 Task: Look for space in Bābol, Iran from 1st July, 2023 to 8th July, 2023 for 2 adults, 1 child in price range Rs.15000 to Rs.20000. Place can be entire place with 1  bedroom having 1 bed and 1 bathroom. Property type can be house, flat, guest house, hotel. Booking option can be shelf check-in. Required host language is English.
Action: Mouse moved to (474, 70)
Screenshot: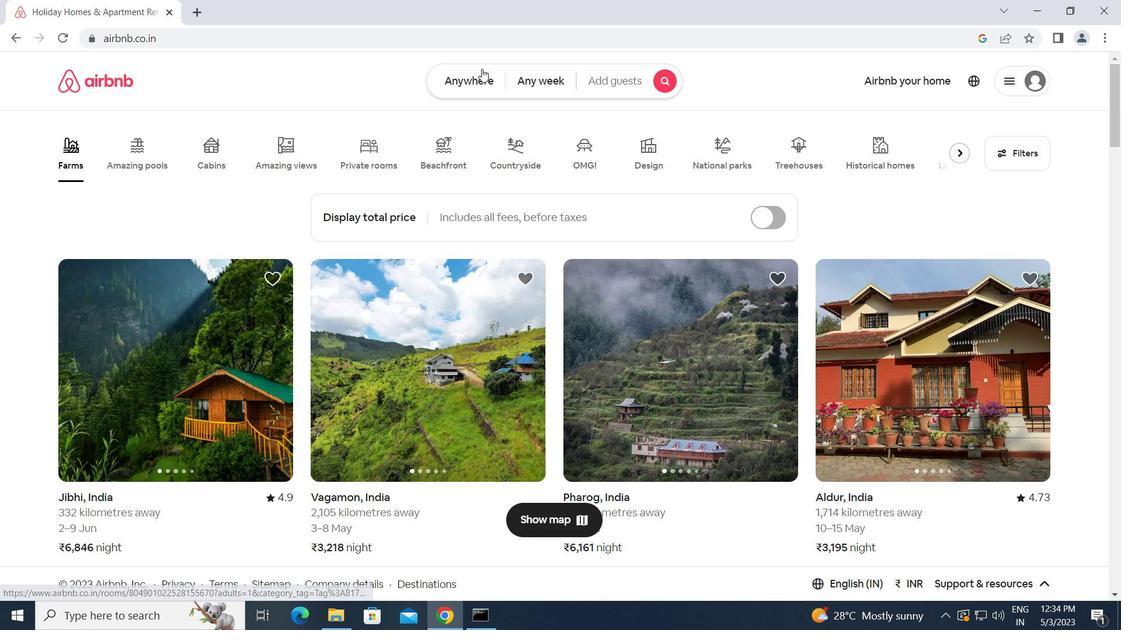 
Action: Mouse pressed left at (474, 70)
Screenshot: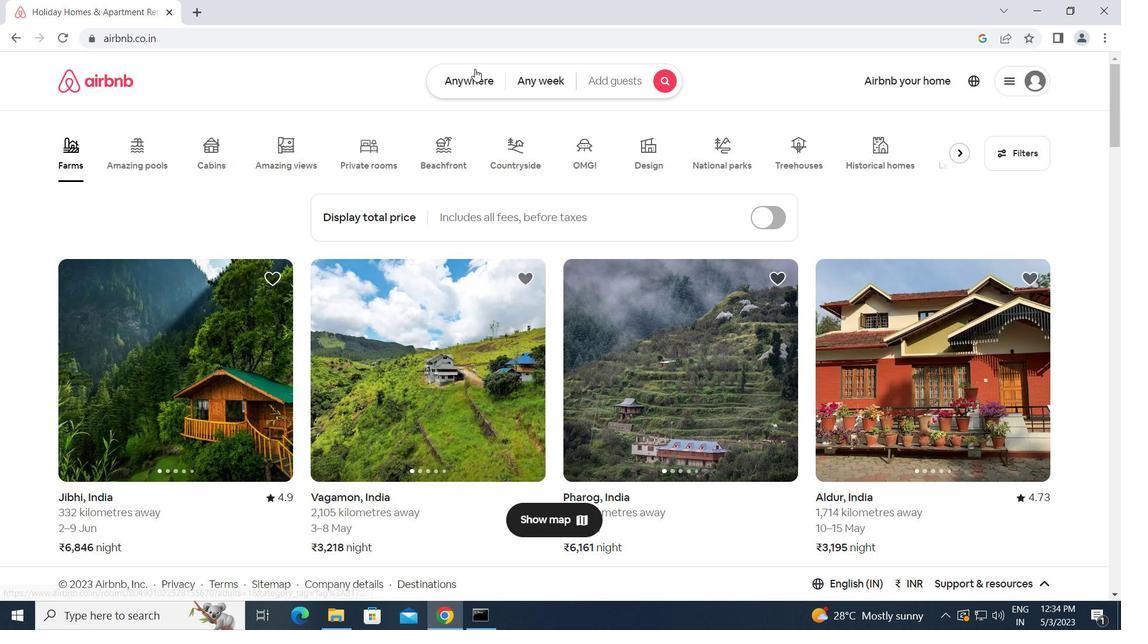 
Action: Mouse moved to (332, 122)
Screenshot: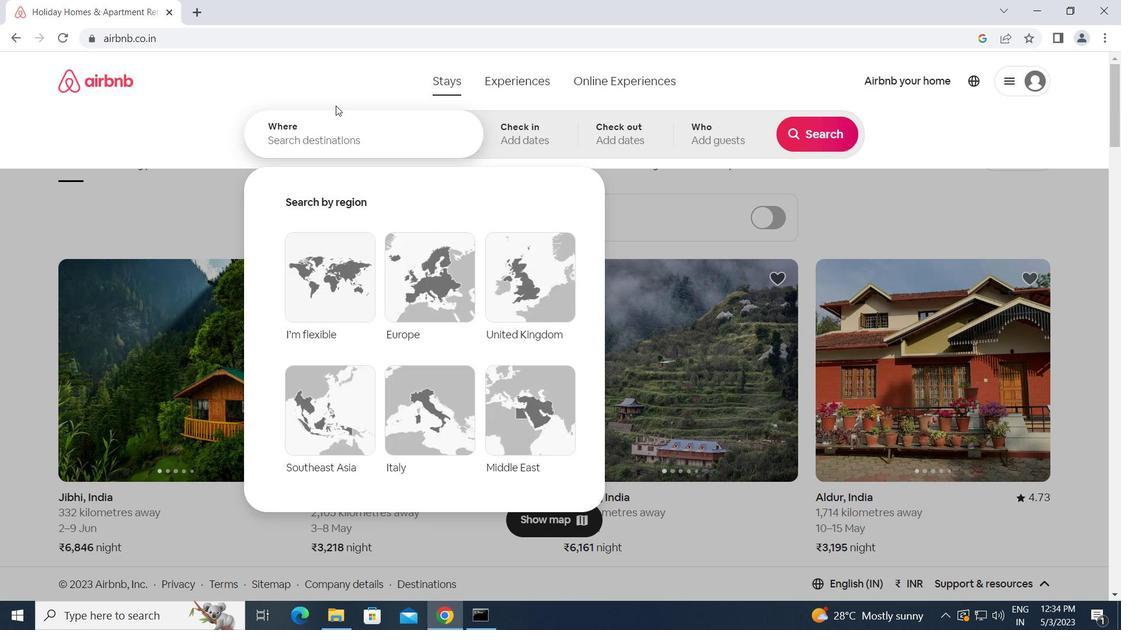 
Action: Mouse pressed left at (332, 122)
Screenshot: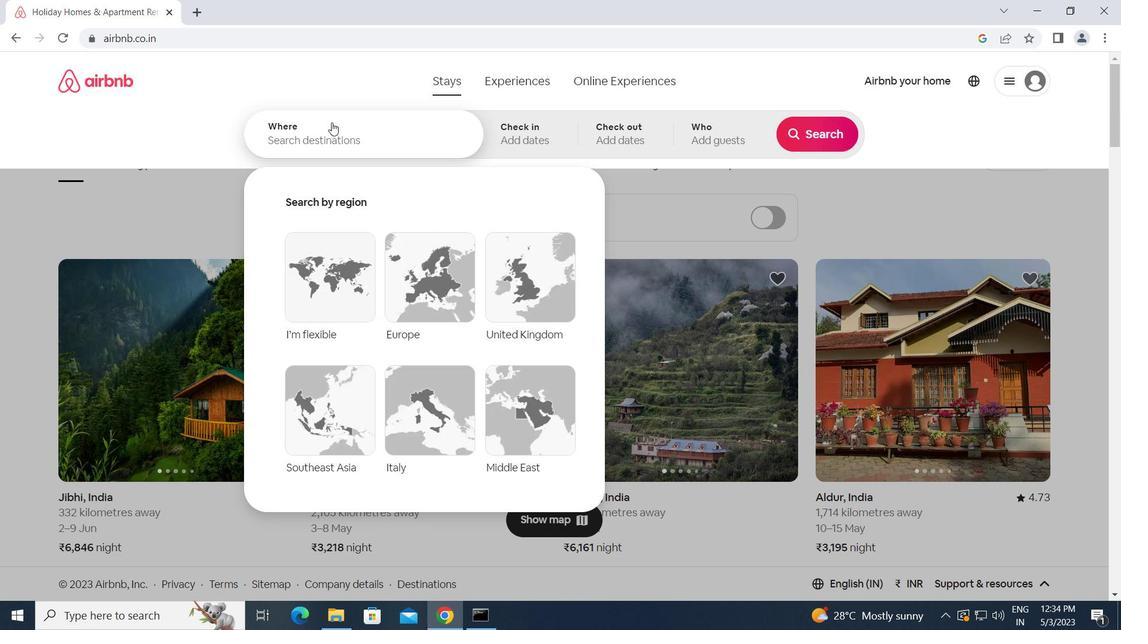 
Action: Key pressed b<Key.caps_lock>abol,<Key.space><Key.caps_lock>i<Key.caps_lock>ran<Key.enter>
Screenshot: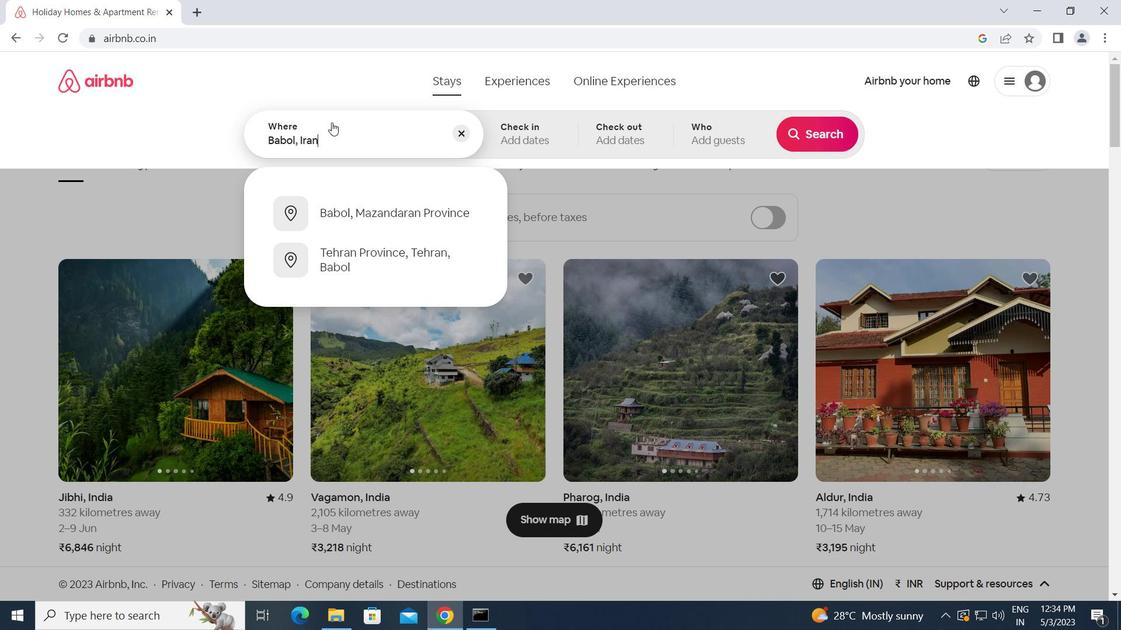 
Action: Mouse moved to (814, 246)
Screenshot: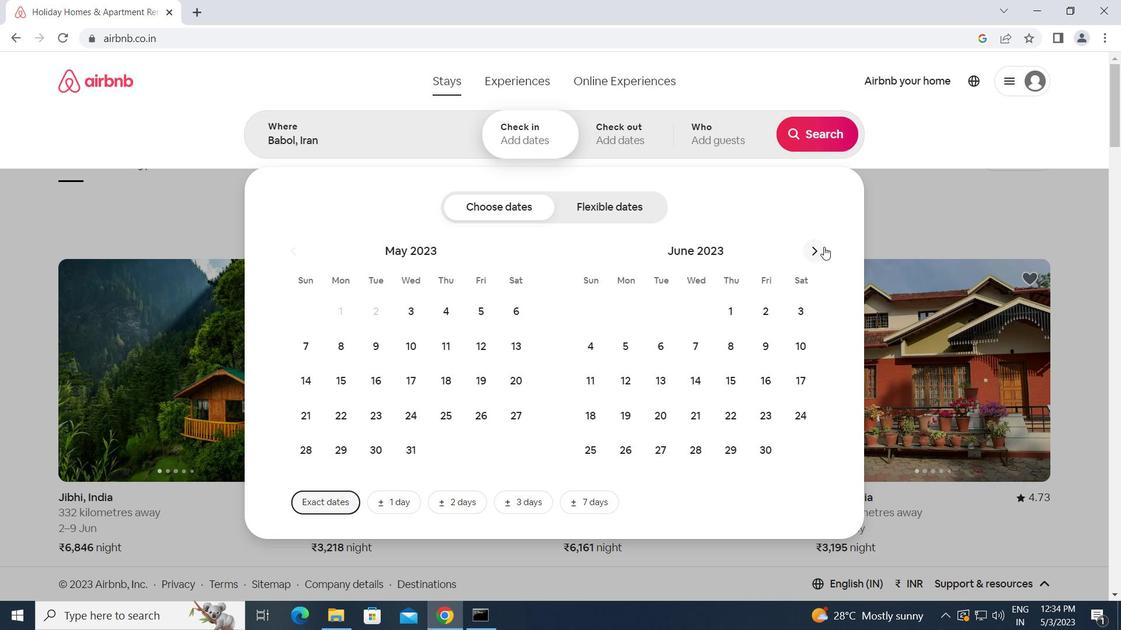 
Action: Mouse pressed left at (814, 246)
Screenshot: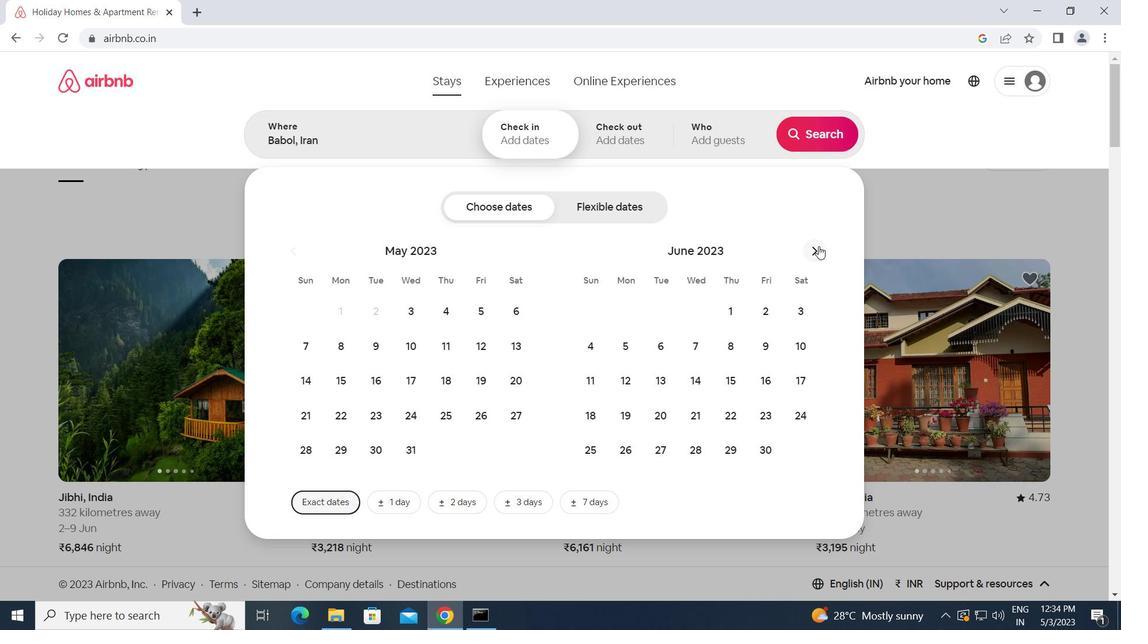 
Action: Mouse moved to (796, 312)
Screenshot: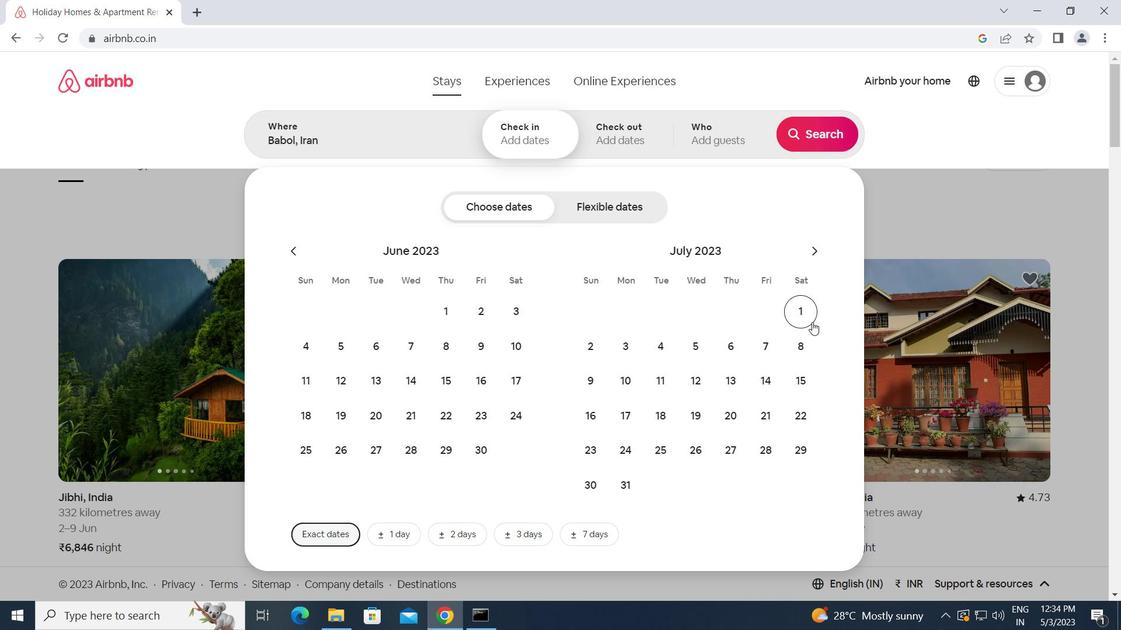 
Action: Mouse pressed left at (796, 312)
Screenshot: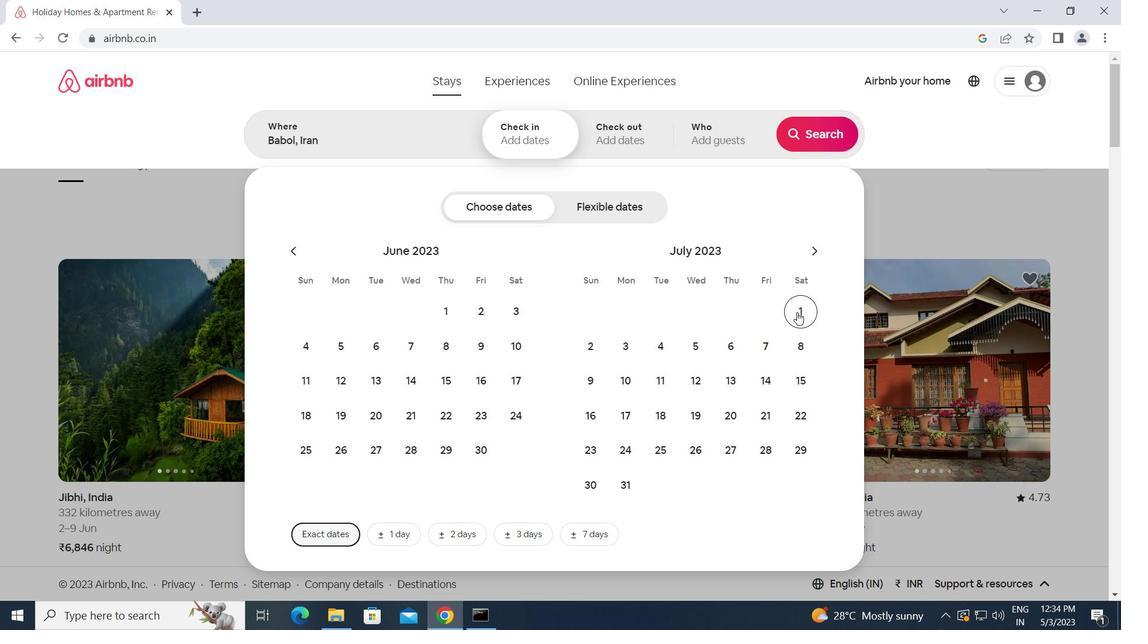
Action: Mouse moved to (810, 353)
Screenshot: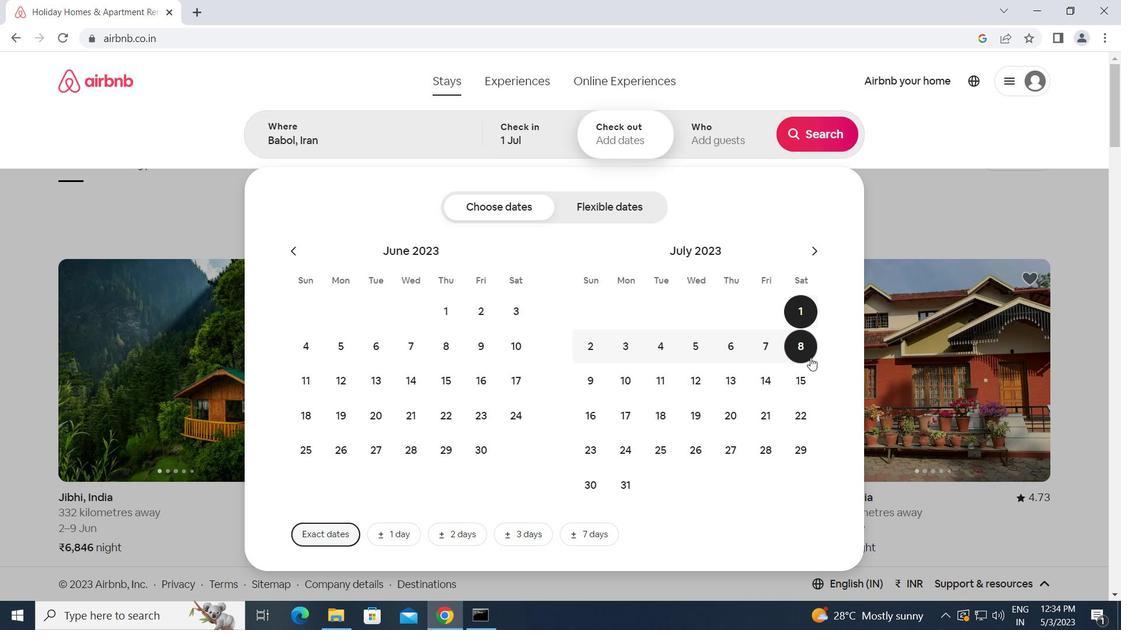 
Action: Mouse pressed left at (810, 353)
Screenshot: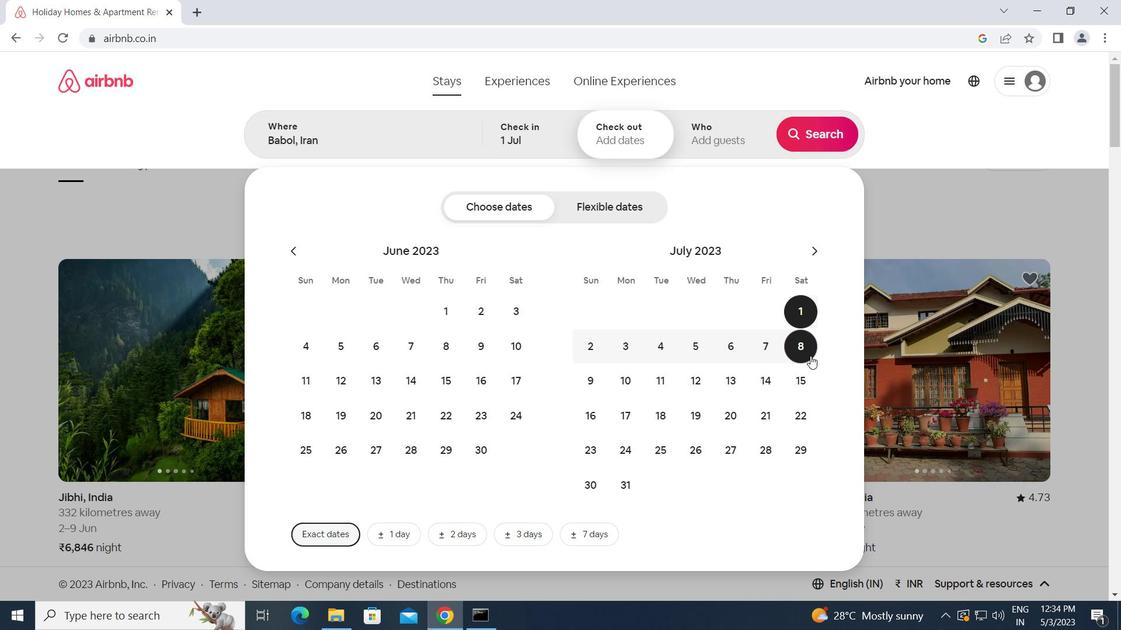 
Action: Mouse moved to (712, 134)
Screenshot: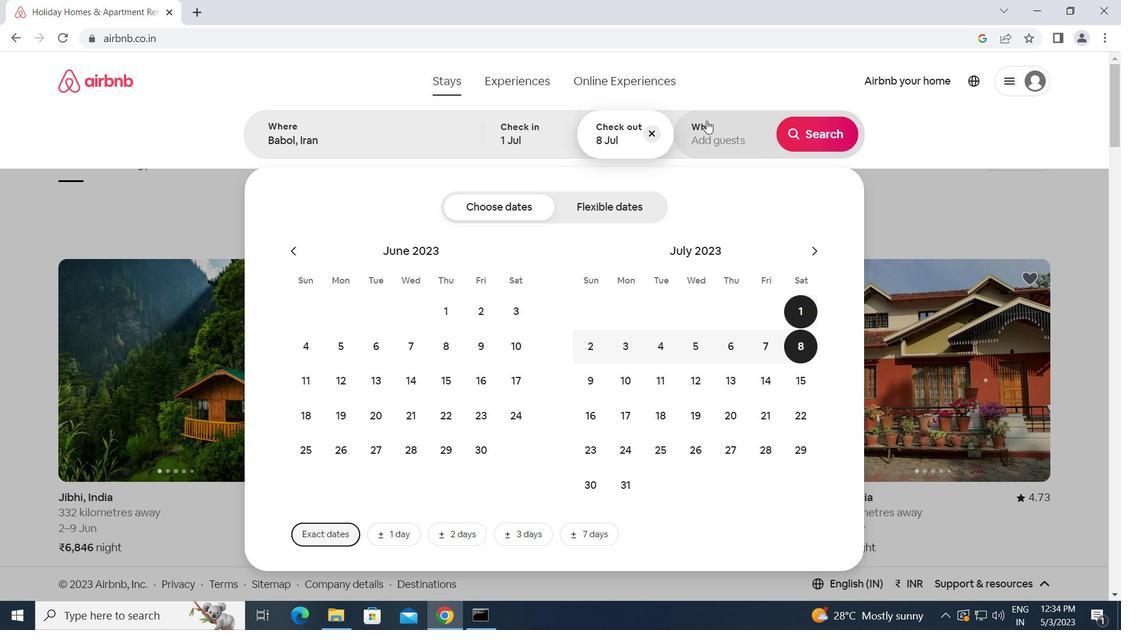 
Action: Mouse pressed left at (712, 134)
Screenshot: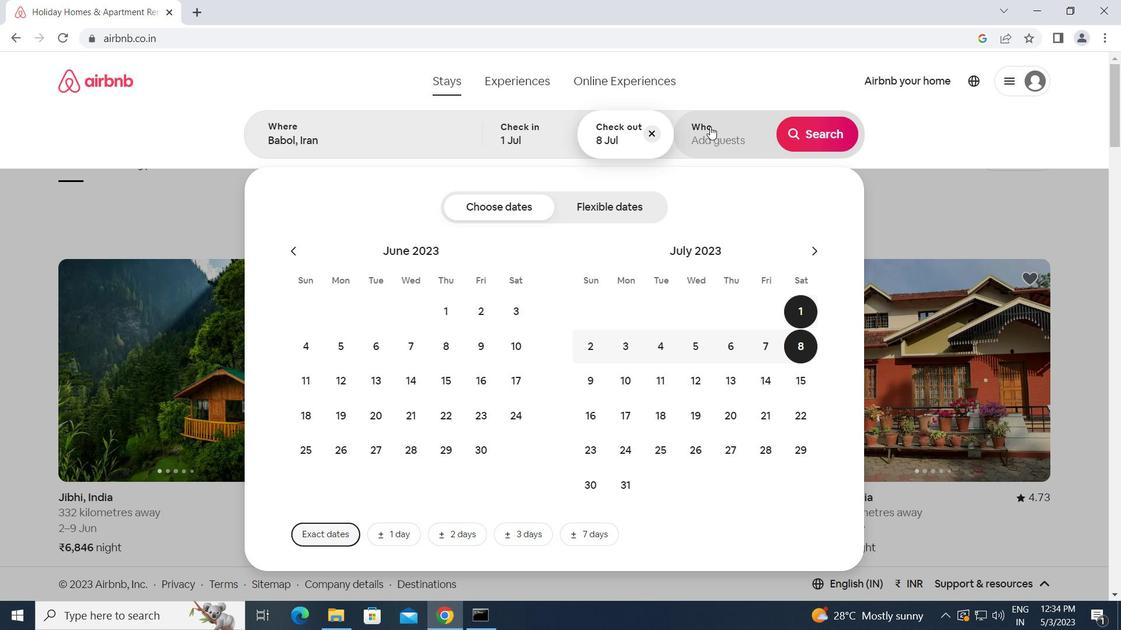 
Action: Mouse moved to (816, 205)
Screenshot: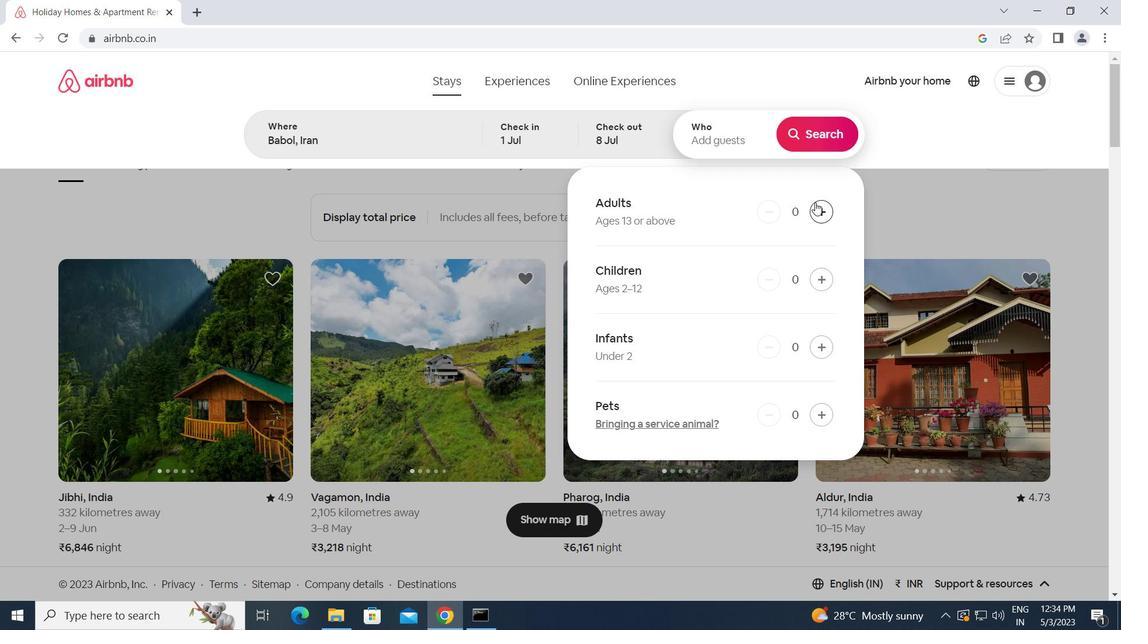 
Action: Mouse pressed left at (816, 205)
Screenshot: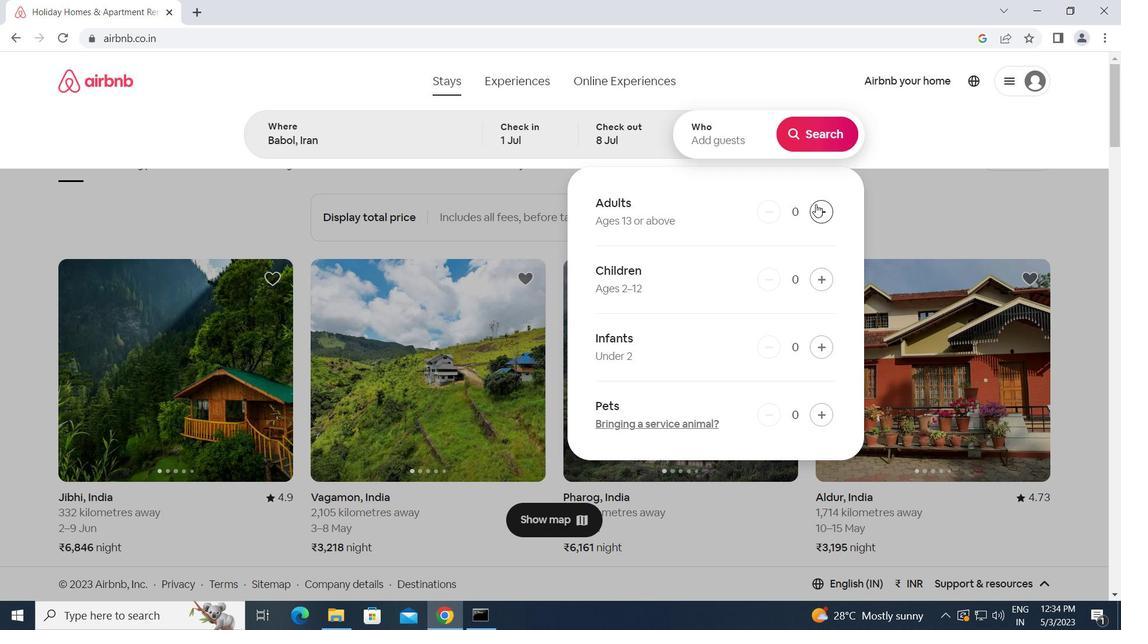 
Action: Mouse pressed left at (816, 205)
Screenshot: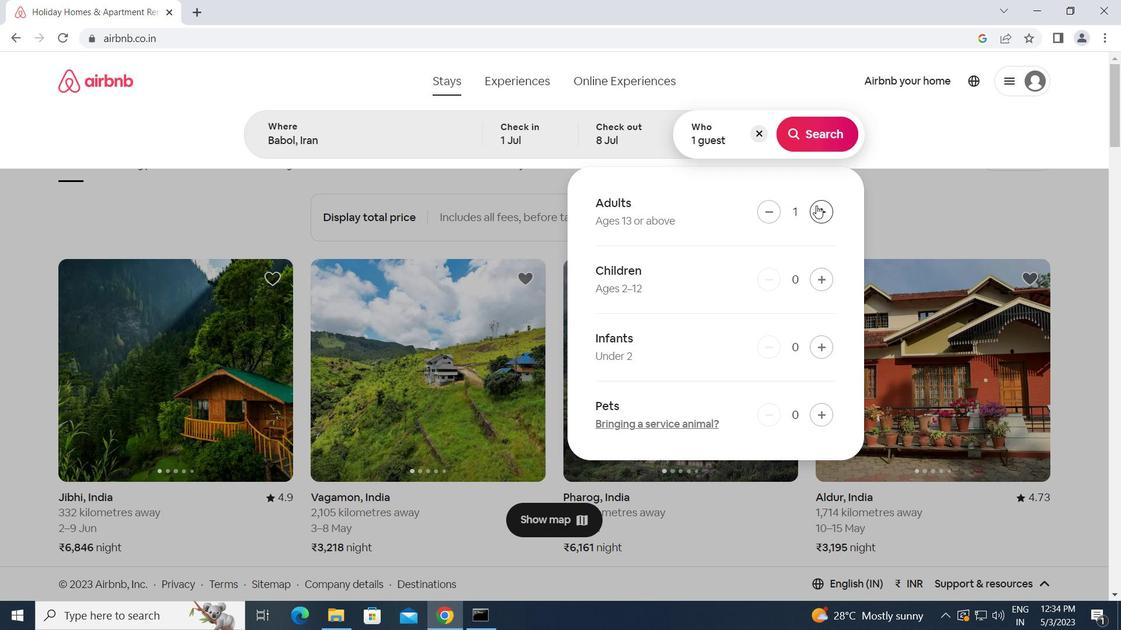 
Action: Mouse moved to (817, 284)
Screenshot: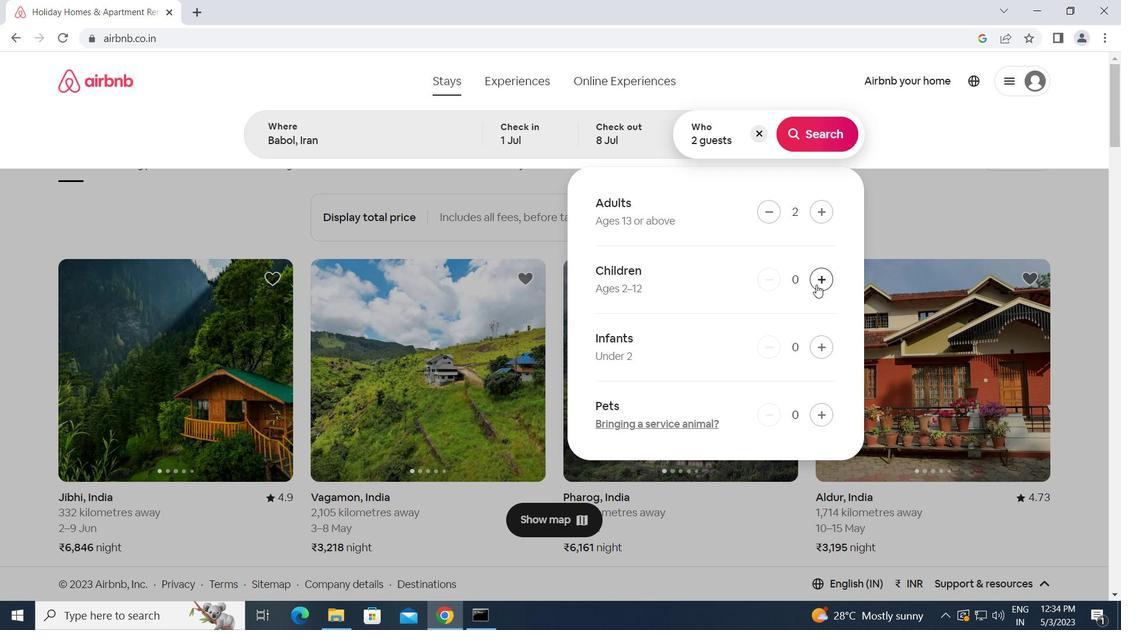 
Action: Mouse pressed left at (817, 284)
Screenshot: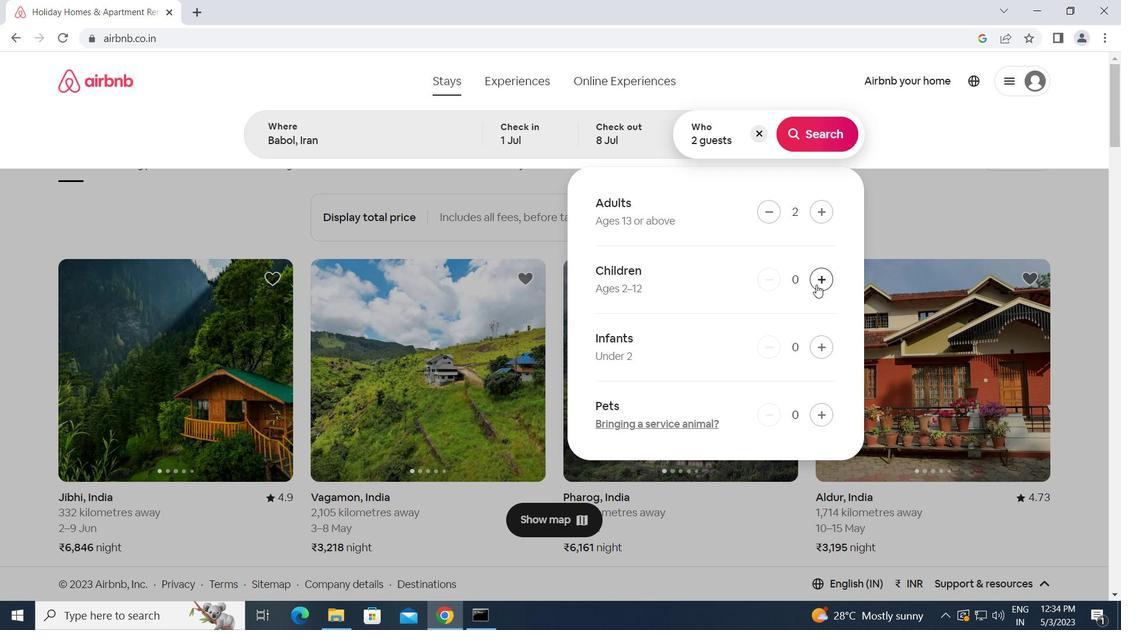 
Action: Mouse moved to (816, 144)
Screenshot: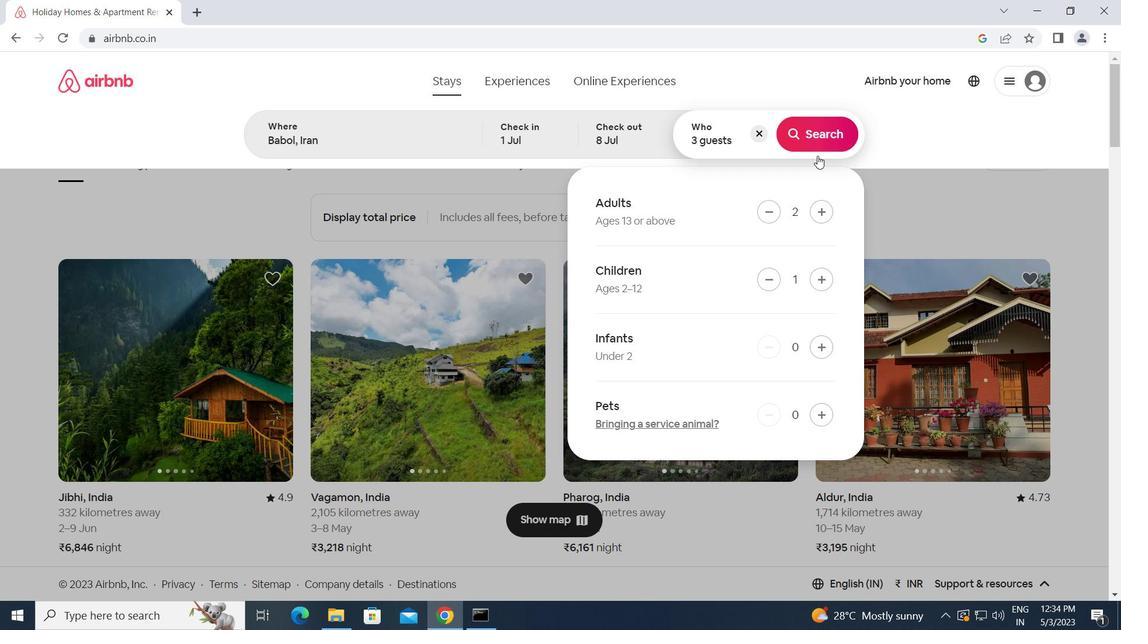 
Action: Mouse pressed left at (816, 144)
Screenshot: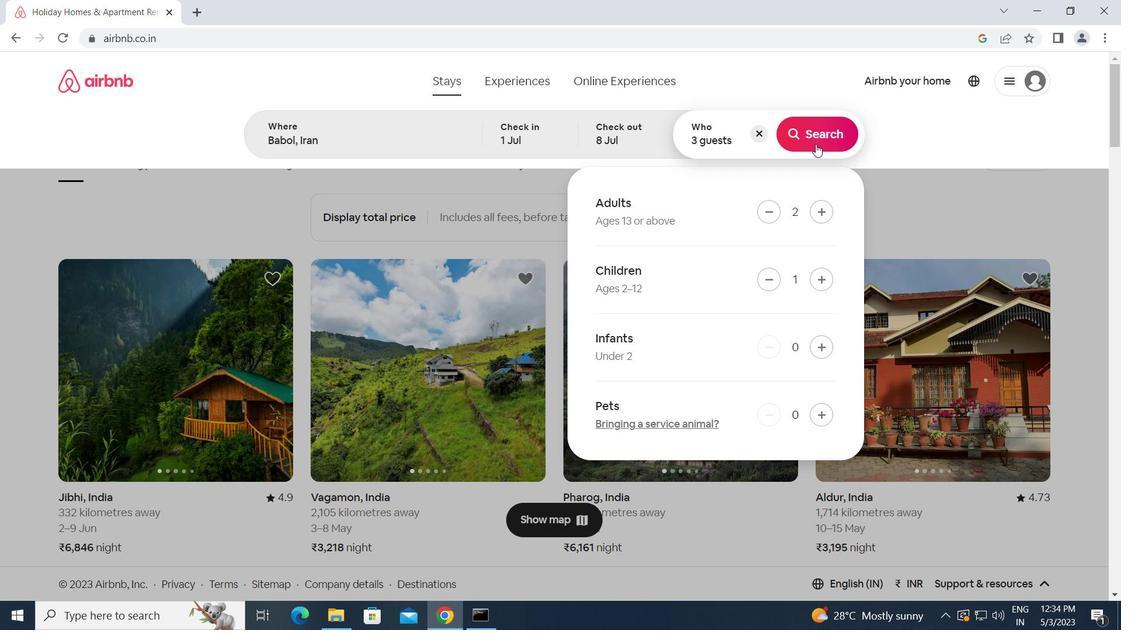
Action: Mouse moved to (1055, 138)
Screenshot: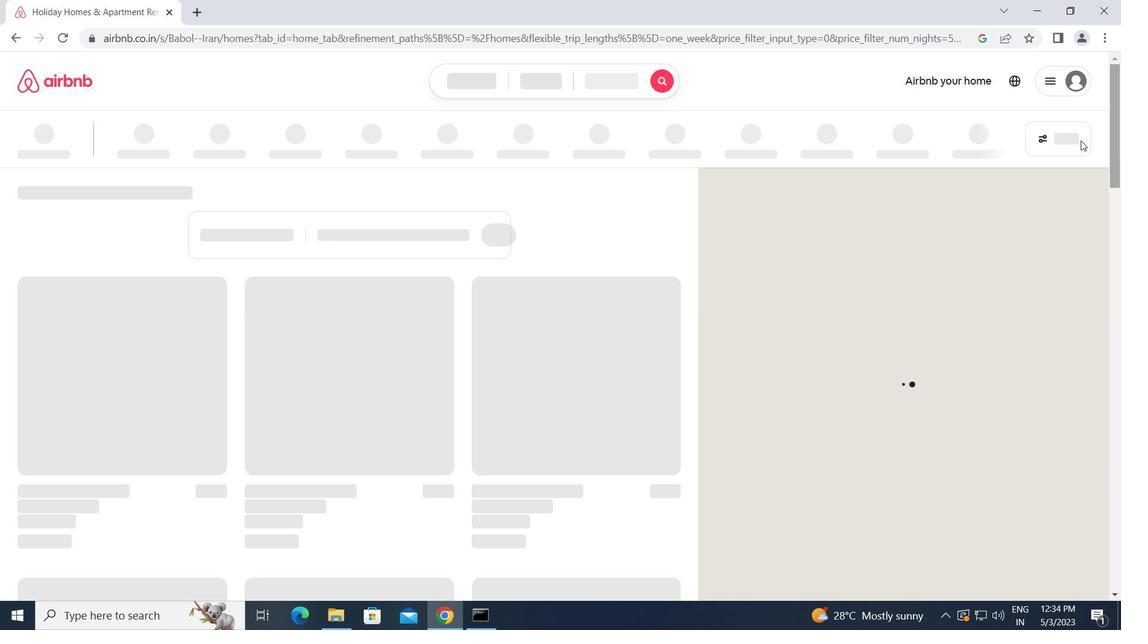 
Action: Mouse pressed left at (1055, 138)
Screenshot: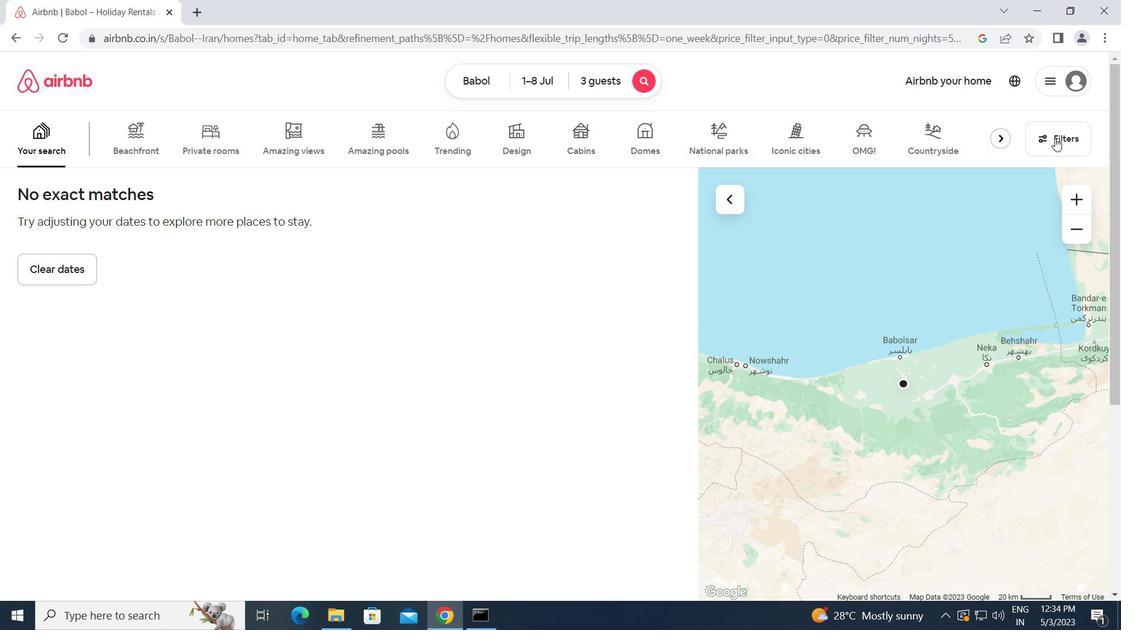 
Action: Mouse moved to (375, 230)
Screenshot: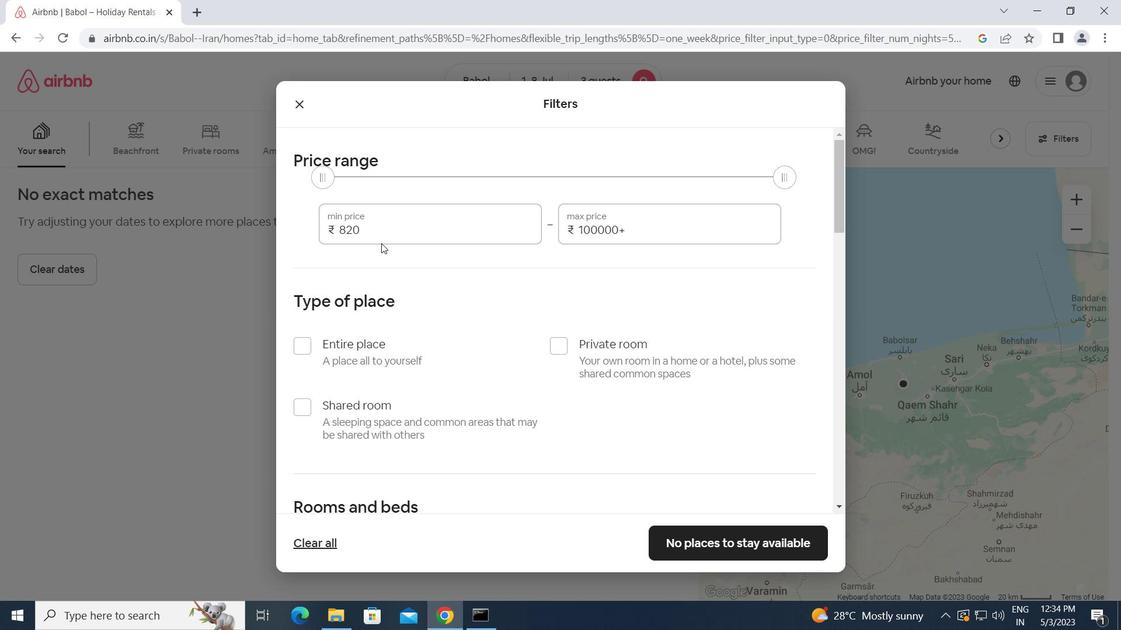
Action: Mouse pressed left at (375, 230)
Screenshot: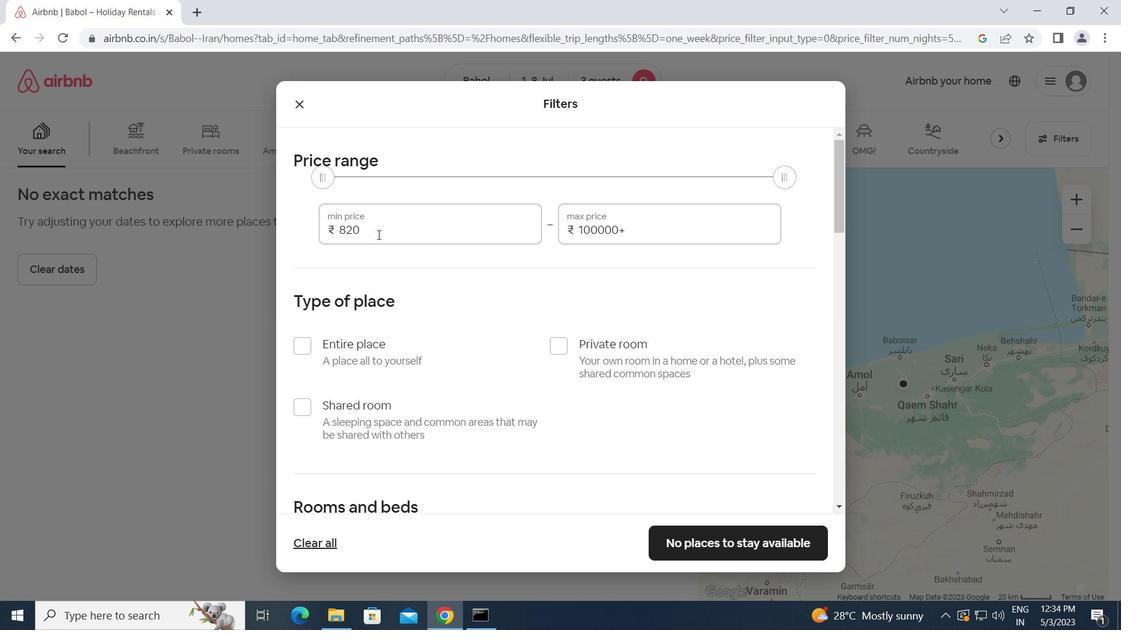 
Action: Mouse moved to (304, 237)
Screenshot: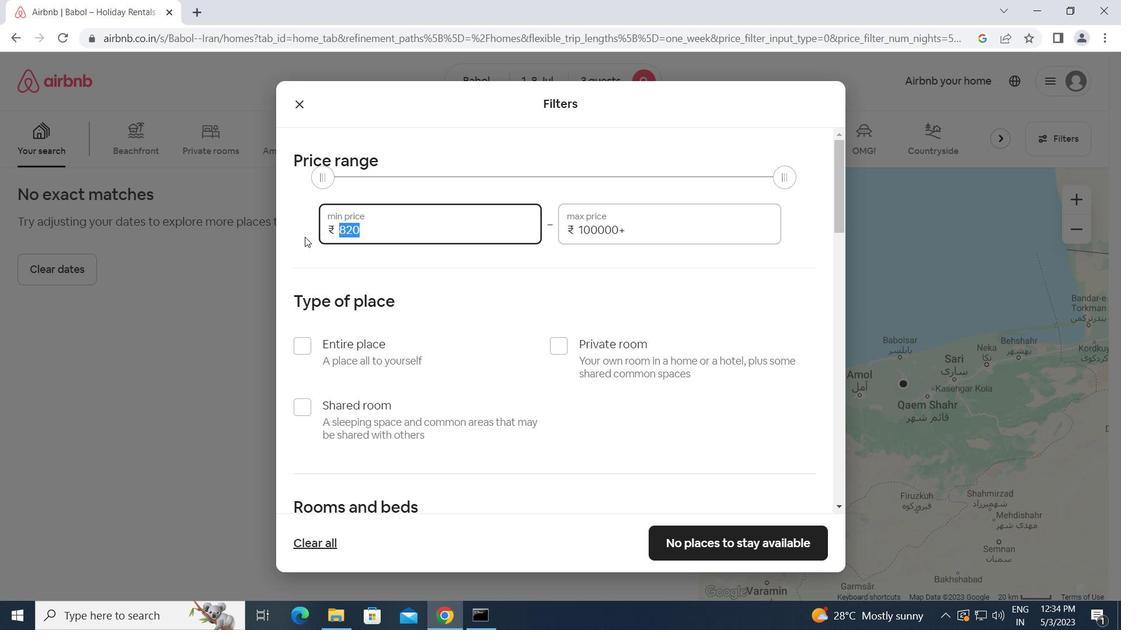 
Action: Key pressed 15000<Key.tab>20000
Screenshot: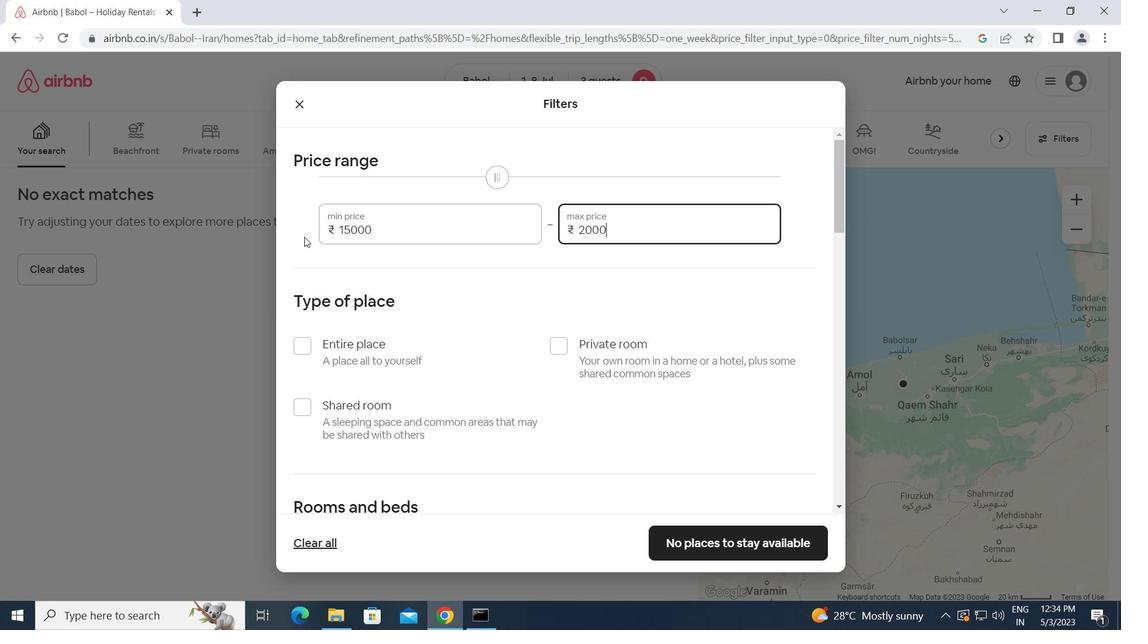 
Action: Mouse moved to (301, 339)
Screenshot: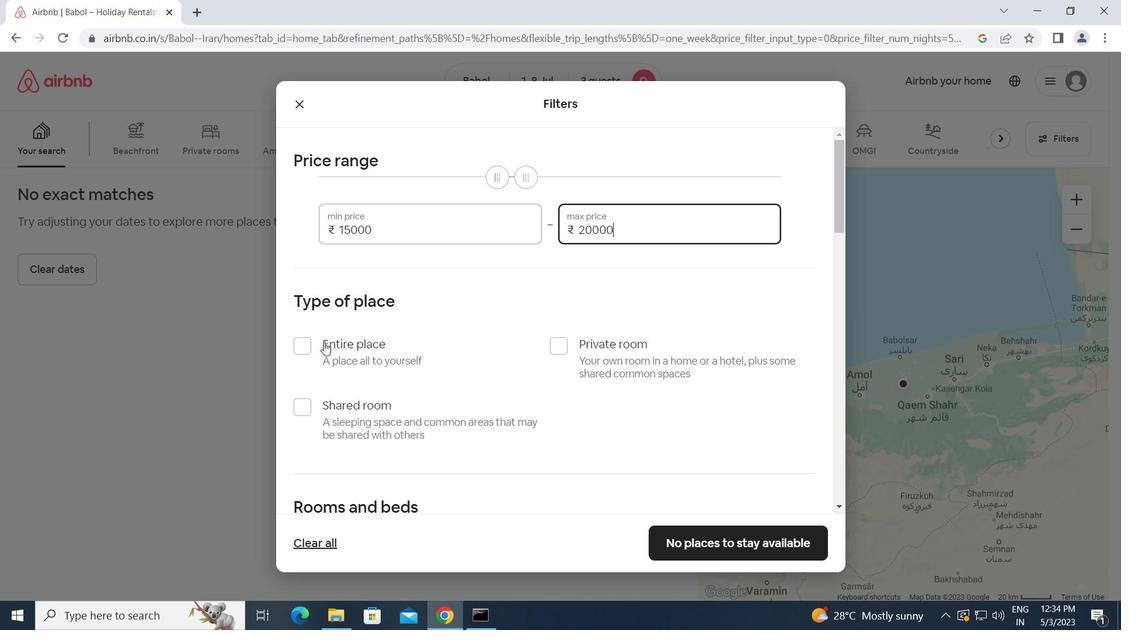 
Action: Mouse pressed left at (301, 339)
Screenshot: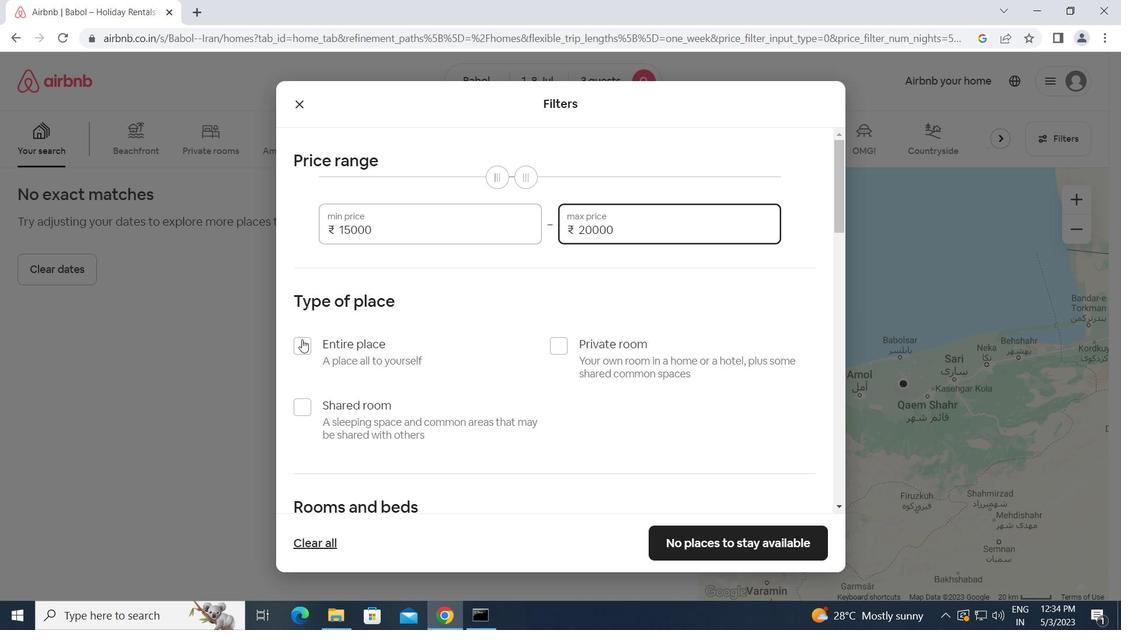 
Action: Mouse moved to (364, 367)
Screenshot: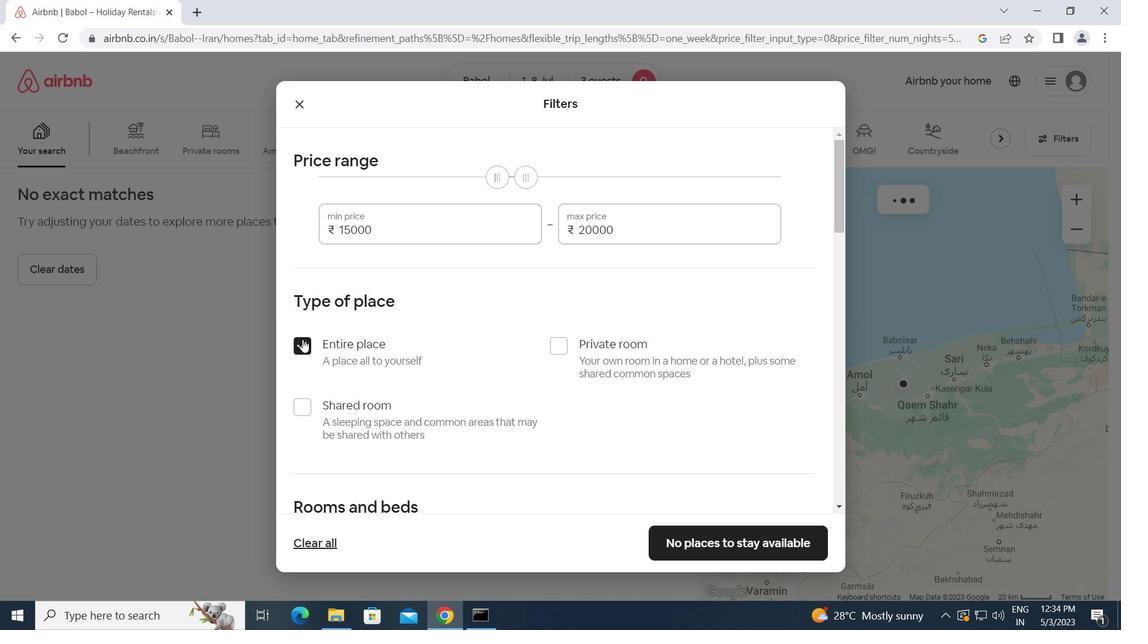 
Action: Mouse scrolled (364, 367) with delta (0, 0)
Screenshot: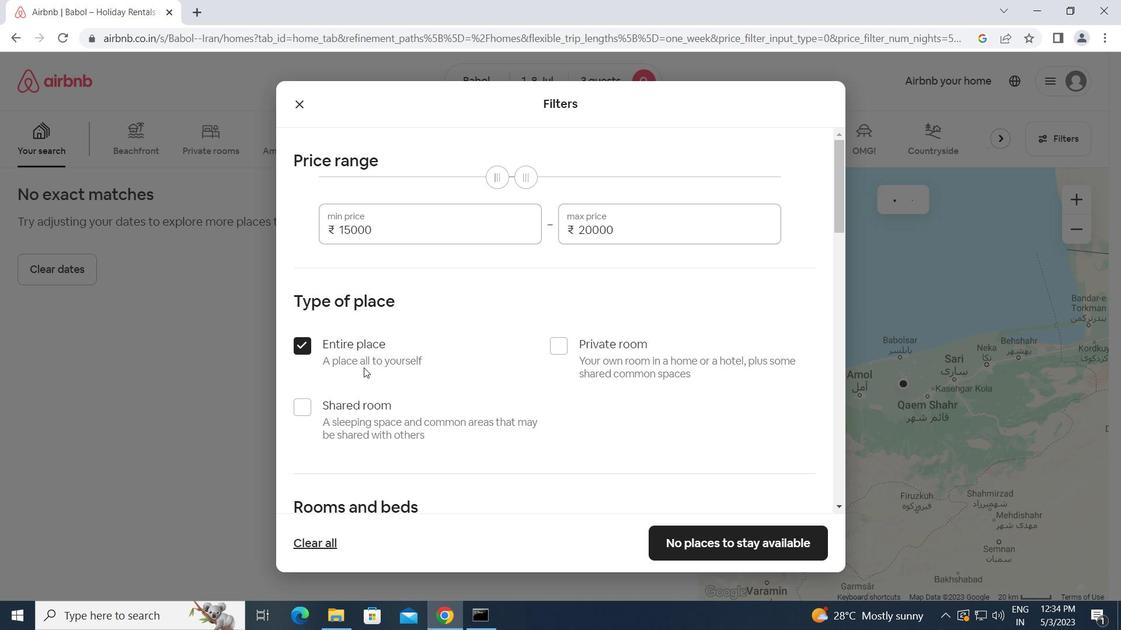 
Action: Mouse scrolled (364, 367) with delta (0, 0)
Screenshot: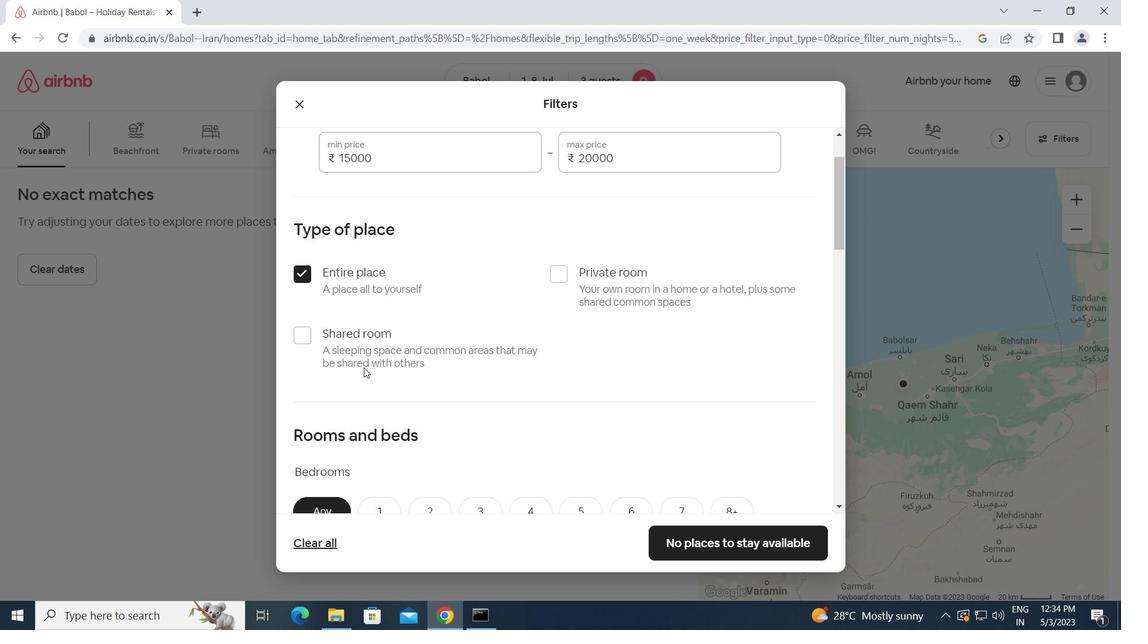 
Action: Mouse scrolled (364, 367) with delta (0, 0)
Screenshot: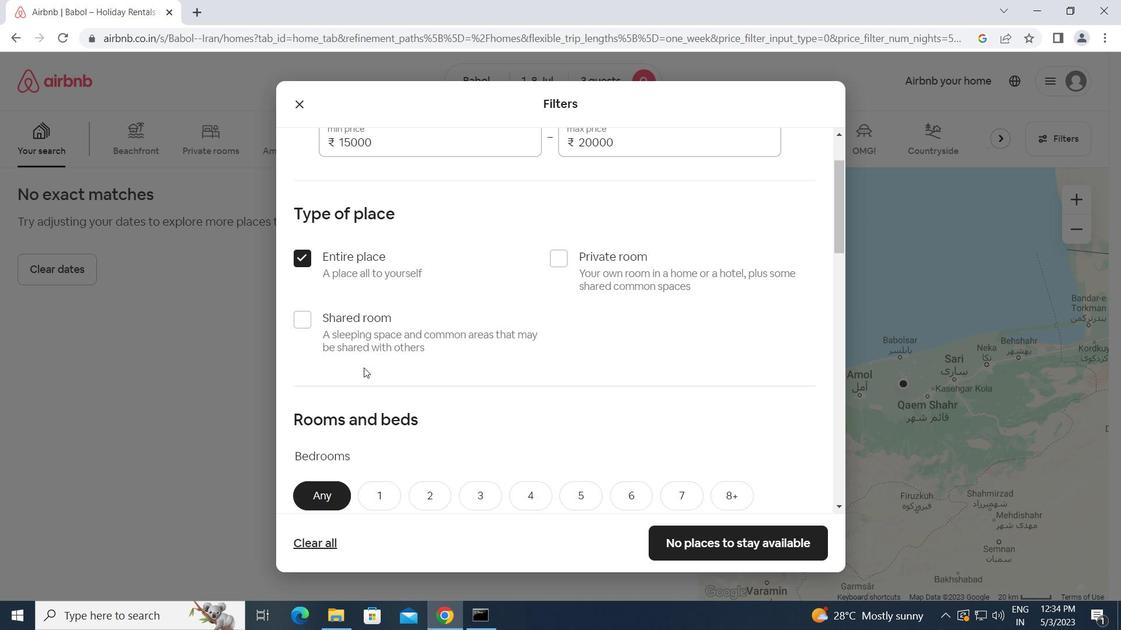 
Action: Mouse moved to (373, 359)
Screenshot: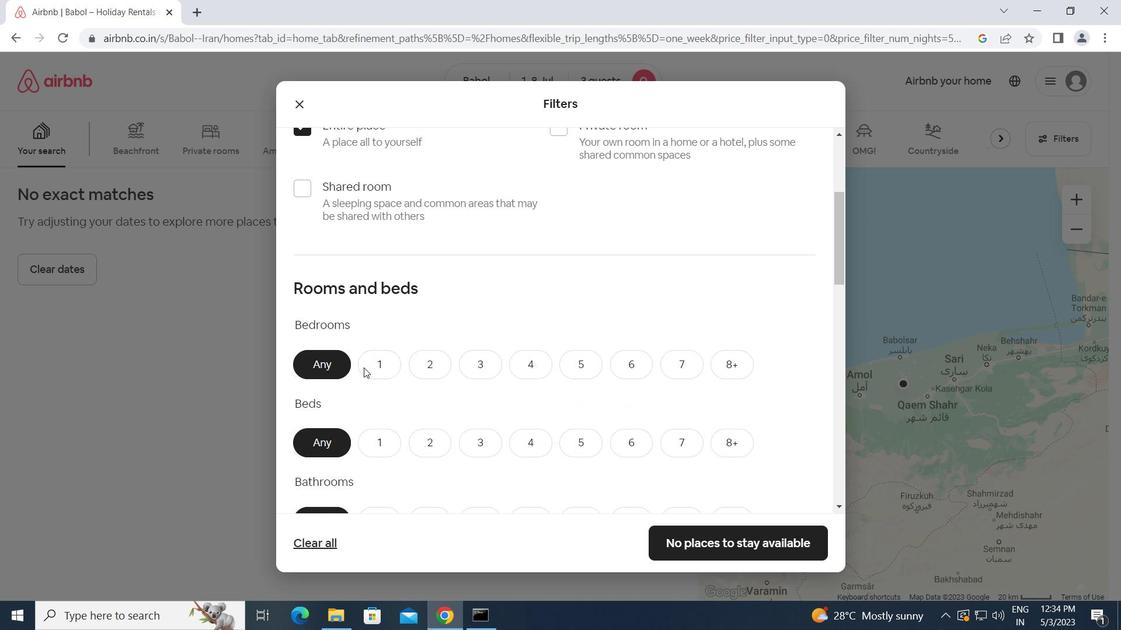 
Action: Mouse pressed left at (373, 359)
Screenshot: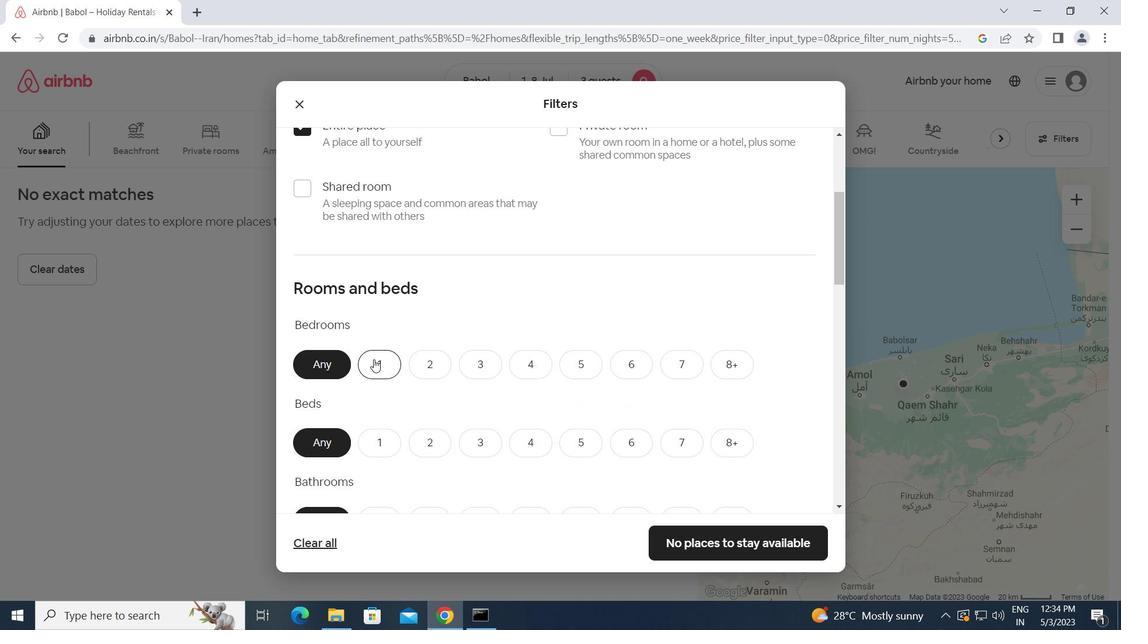 
Action: Mouse moved to (391, 438)
Screenshot: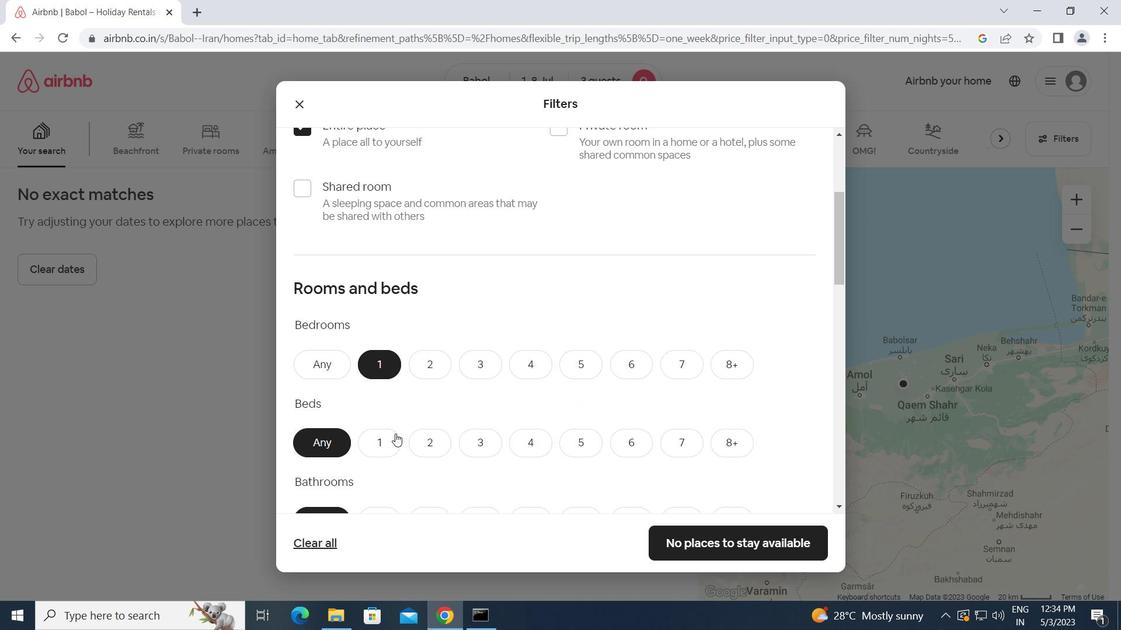 
Action: Mouse pressed left at (391, 438)
Screenshot: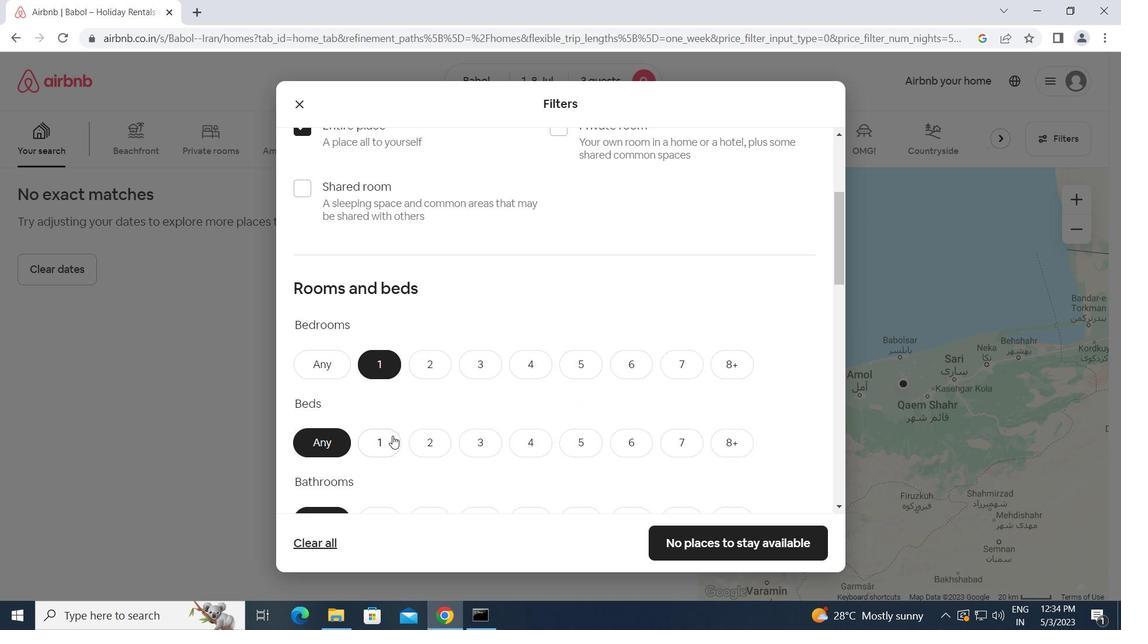 
Action: Mouse moved to (411, 458)
Screenshot: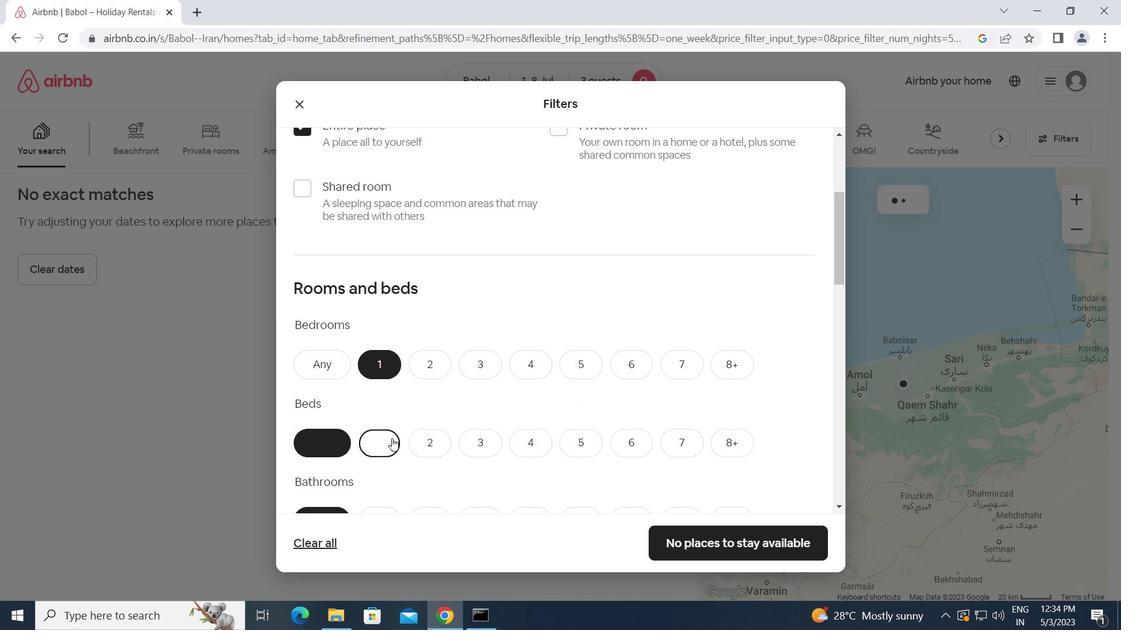 
Action: Mouse scrolled (411, 457) with delta (0, 0)
Screenshot: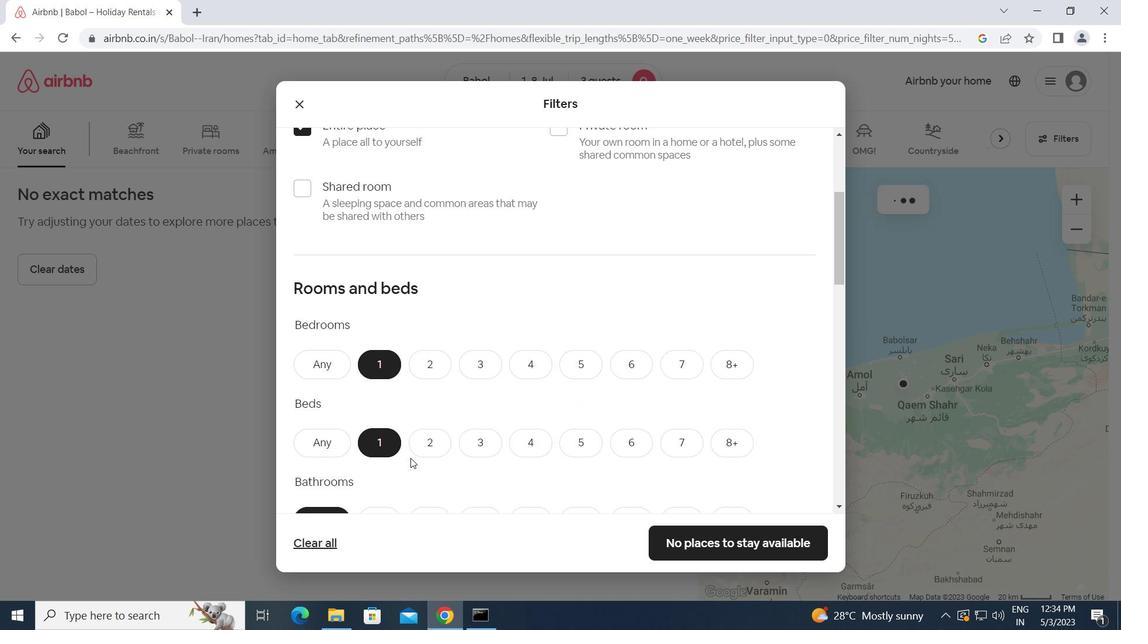 
Action: Mouse scrolled (411, 457) with delta (0, 0)
Screenshot: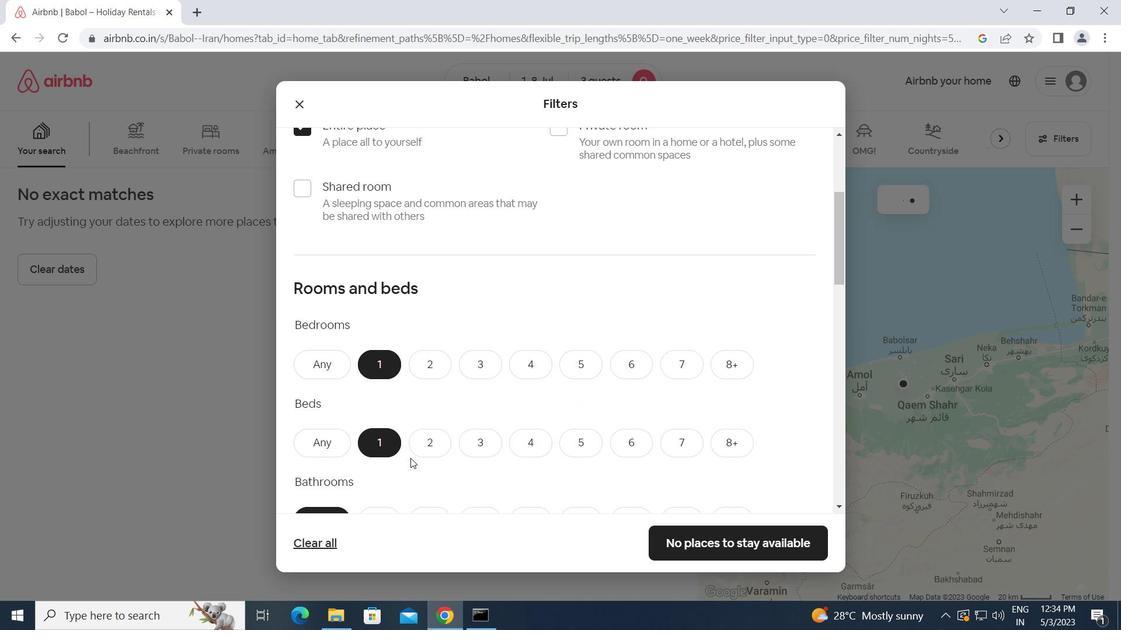 
Action: Mouse moved to (390, 376)
Screenshot: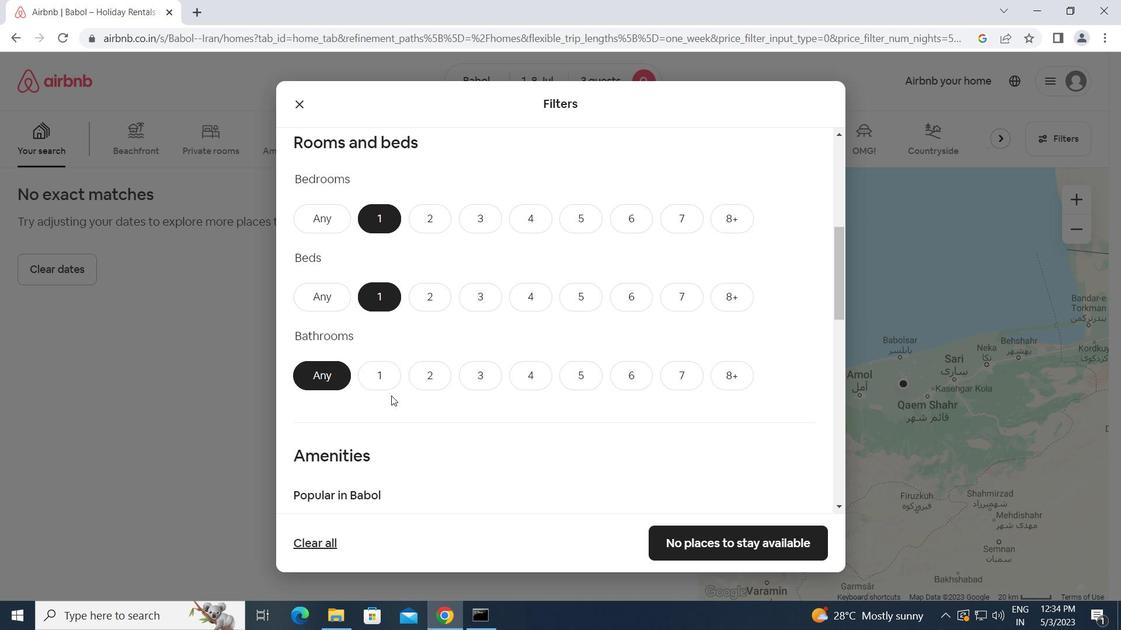 
Action: Mouse pressed left at (390, 376)
Screenshot: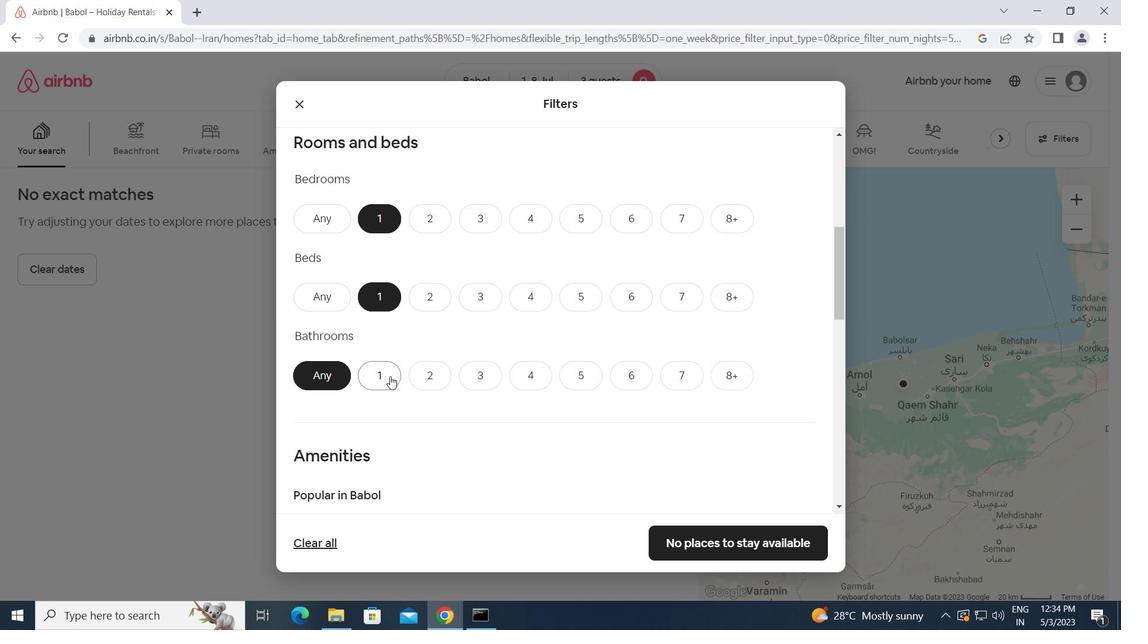 
Action: Mouse moved to (402, 401)
Screenshot: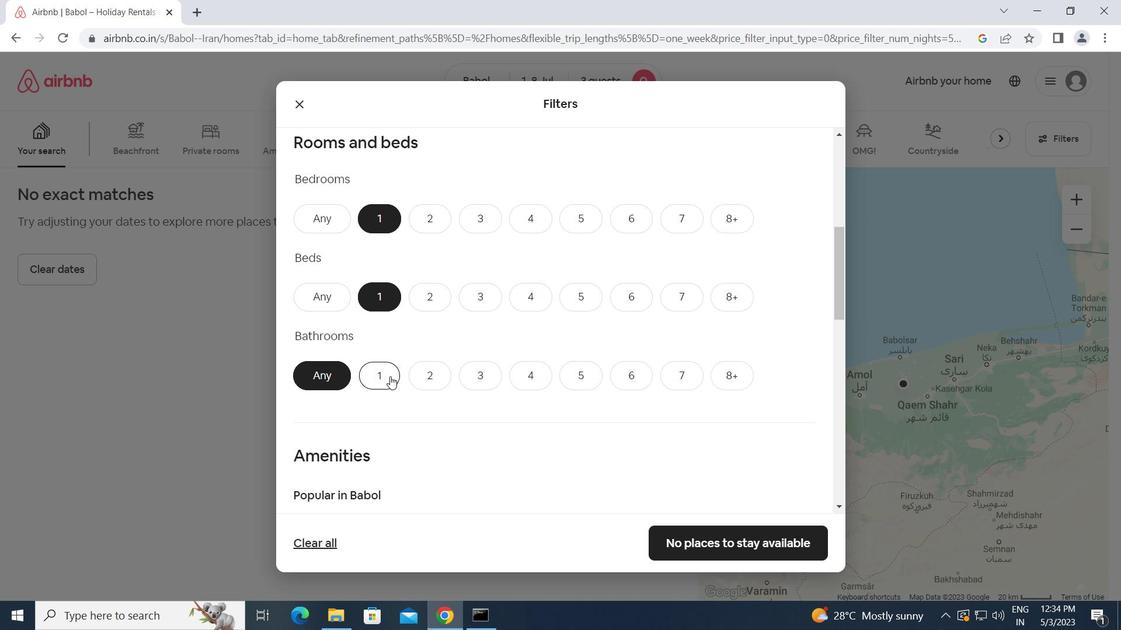 
Action: Mouse scrolled (402, 400) with delta (0, 0)
Screenshot: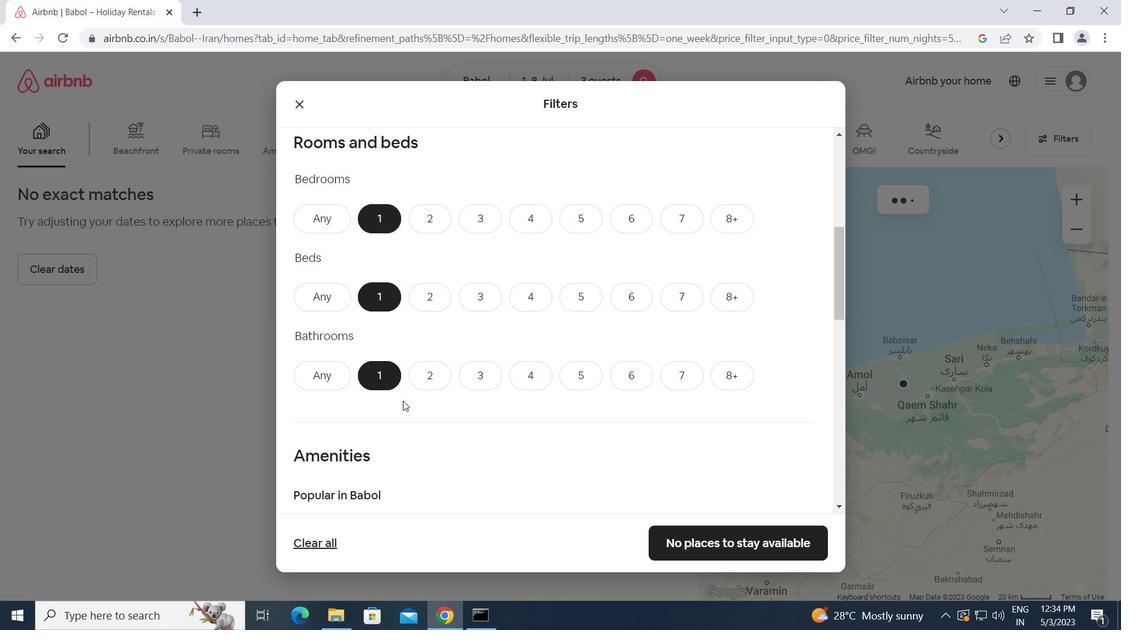 
Action: Mouse scrolled (402, 400) with delta (0, 0)
Screenshot: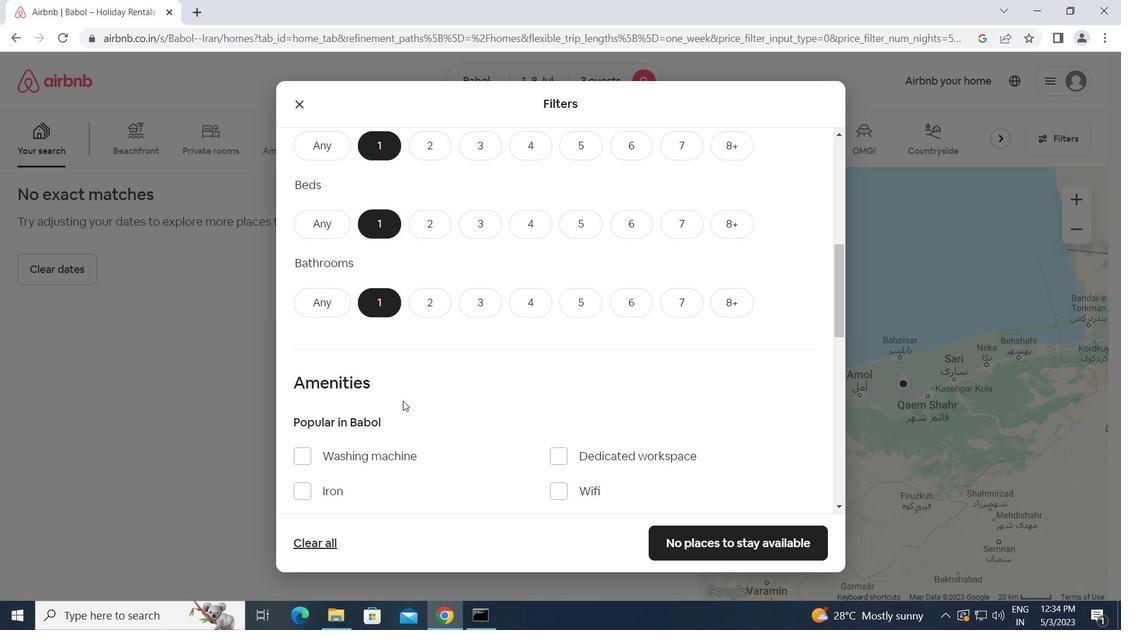 
Action: Mouse scrolled (402, 400) with delta (0, 0)
Screenshot: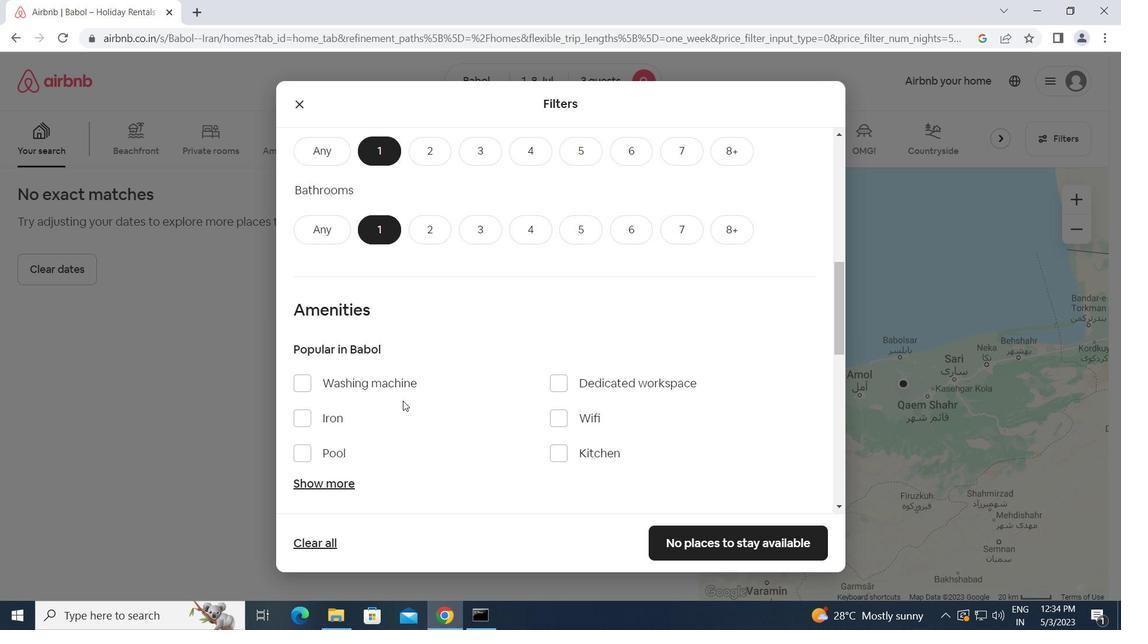 
Action: Mouse scrolled (402, 400) with delta (0, 0)
Screenshot: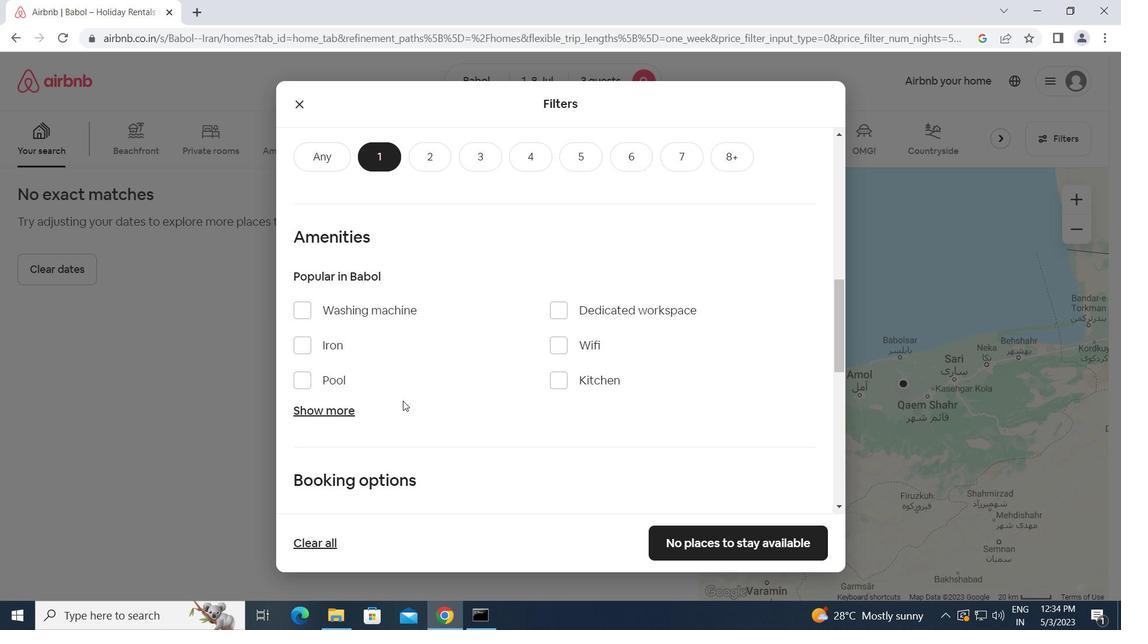 
Action: Mouse scrolled (402, 400) with delta (0, 0)
Screenshot: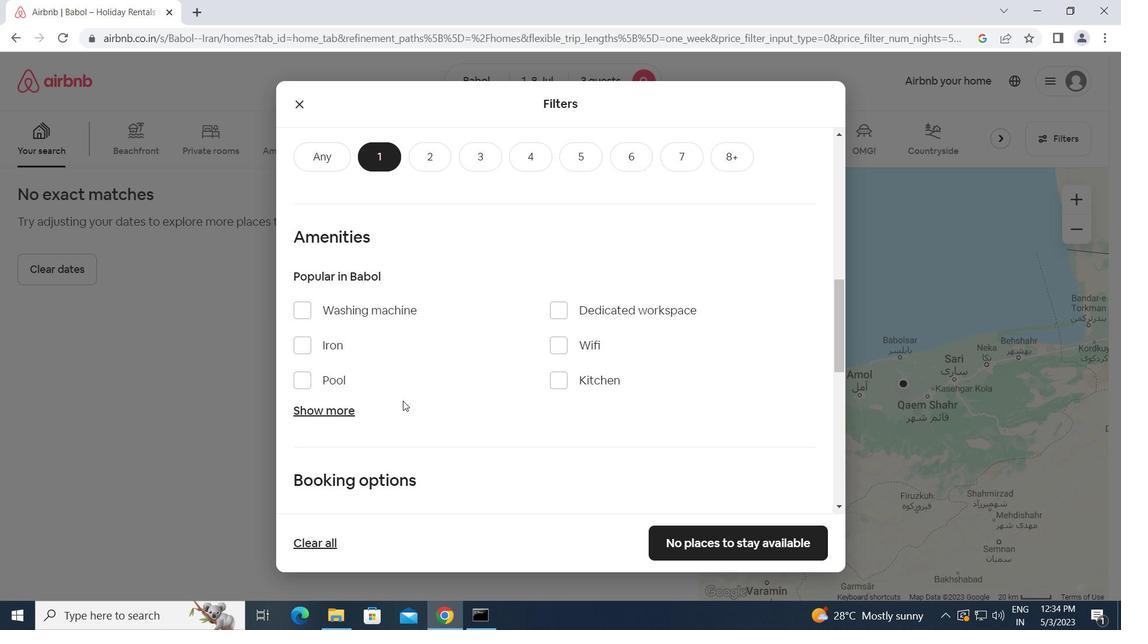 
Action: Mouse moved to (791, 438)
Screenshot: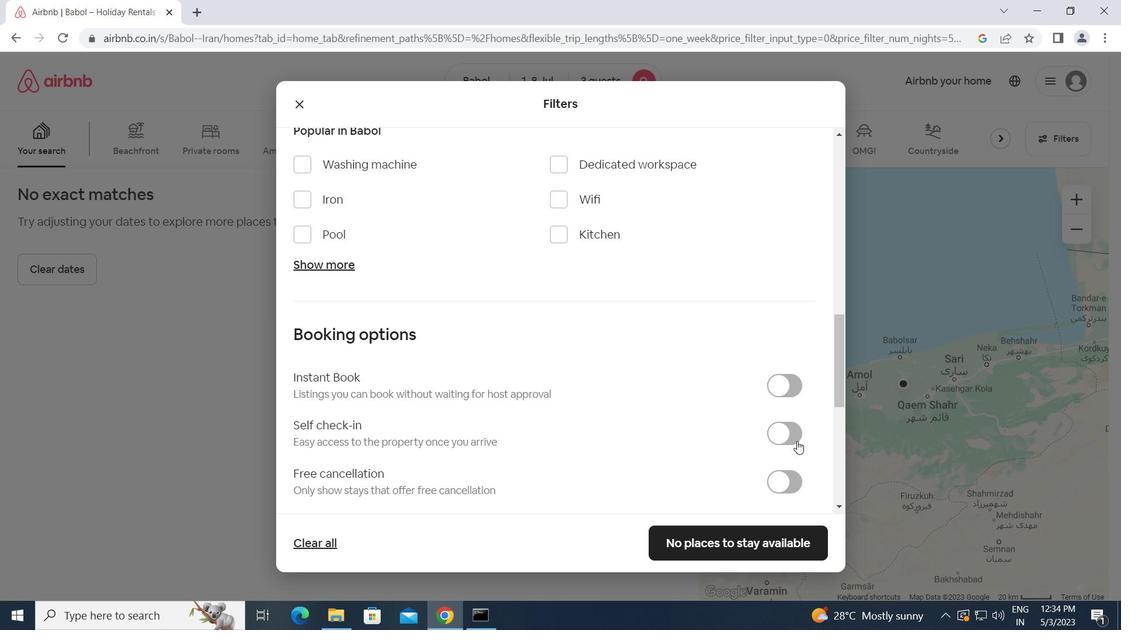 
Action: Mouse pressed left at (791, 438)
Screenshot: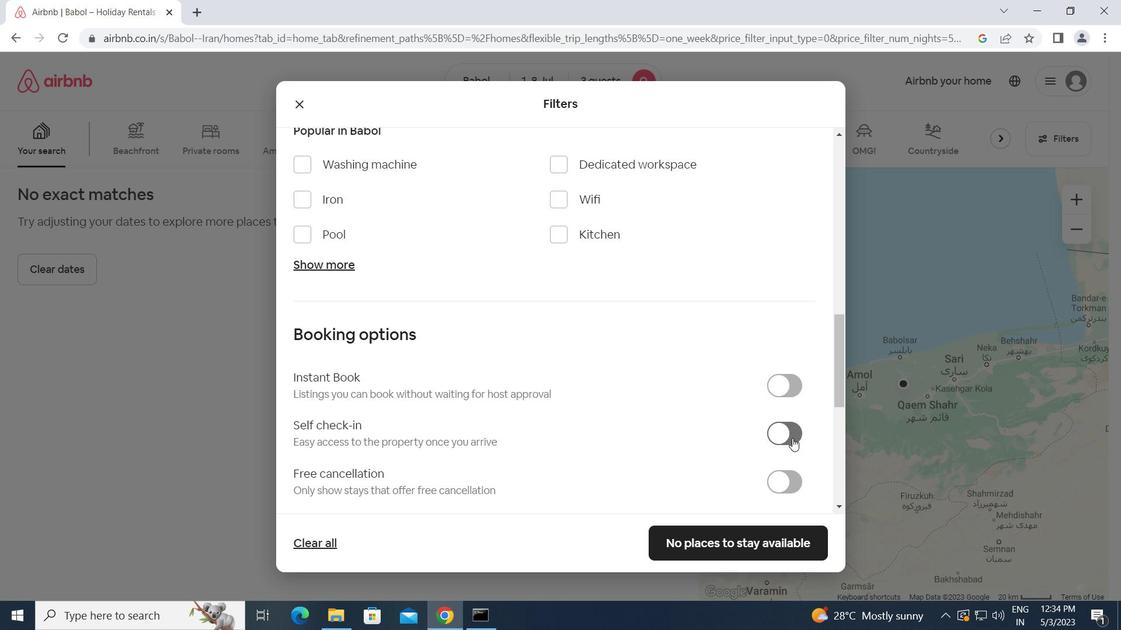 
Action: Mouse moved to (665, 424)
Screenshot: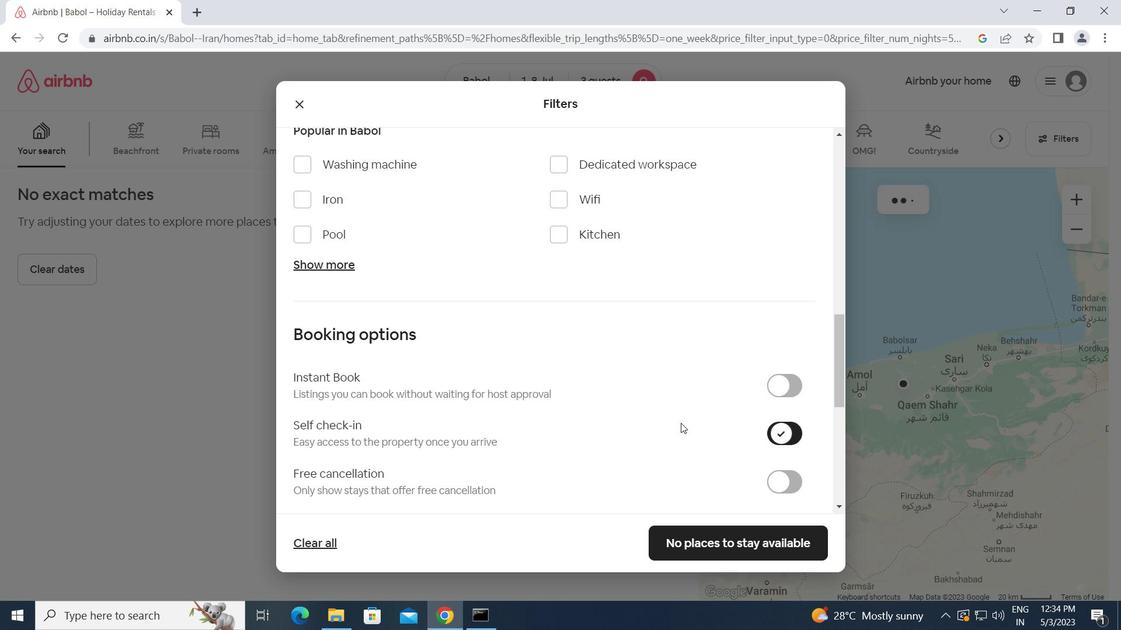 
Action: Mouse scrolled (665, 423) with delta (0, 0)
Screenshot: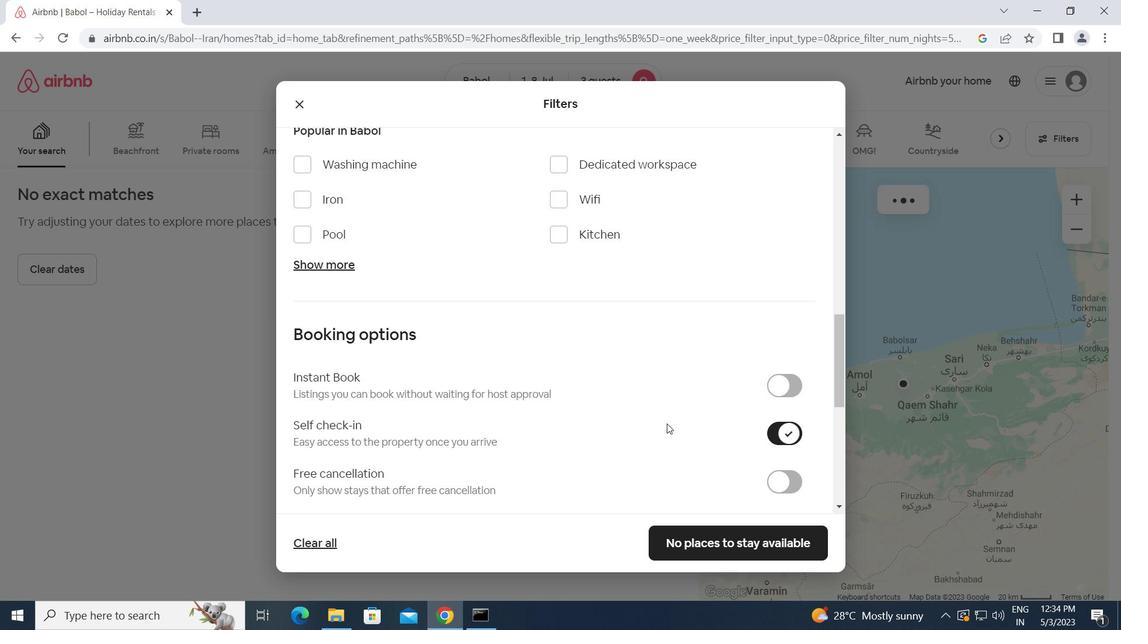 
Action: Mouse scrolled (665, 423) with delta (0, 0)
Screenshot: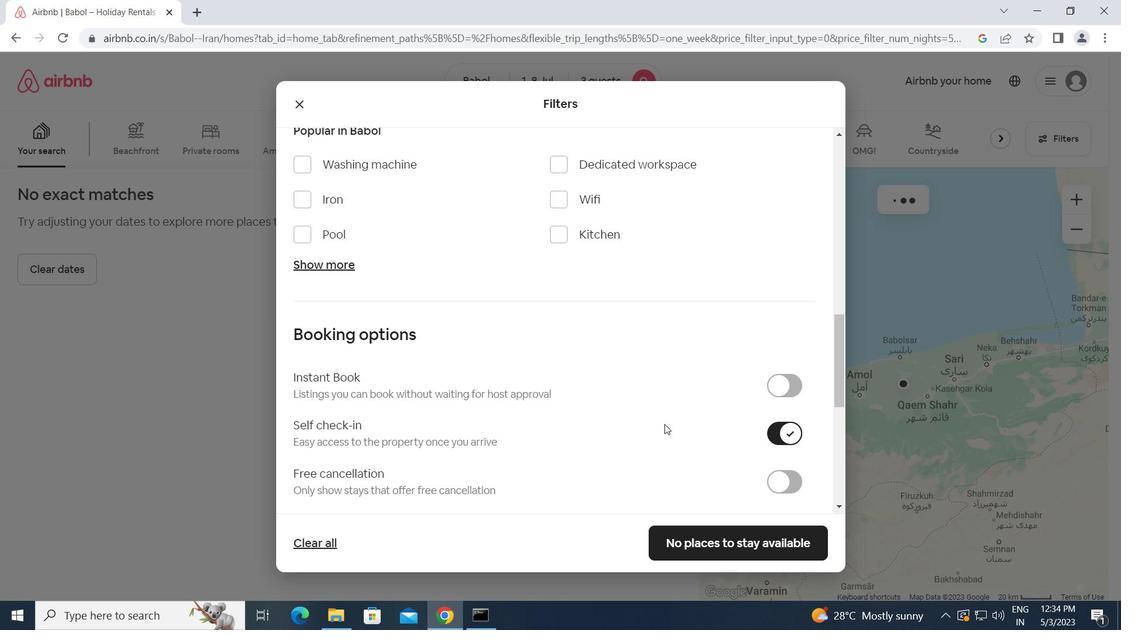 
Action: Mouse scrolled (665, 423) with delta (0, 0)
Screenshot: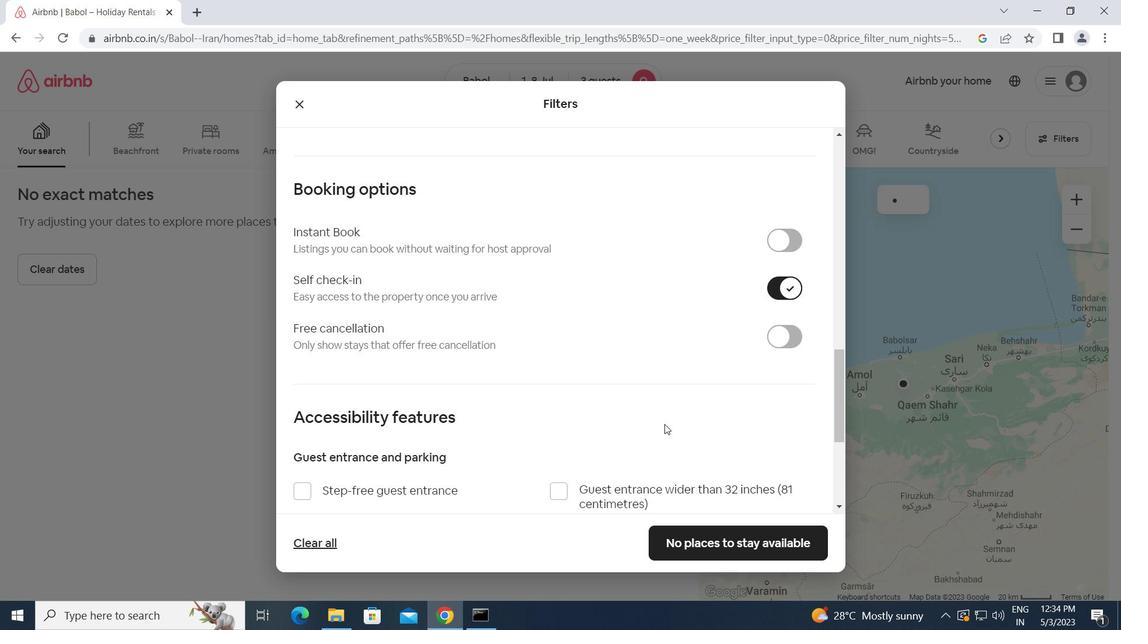 
Action: Mouse scrolled (665, 423) with delta (0, 0)
Screenshot: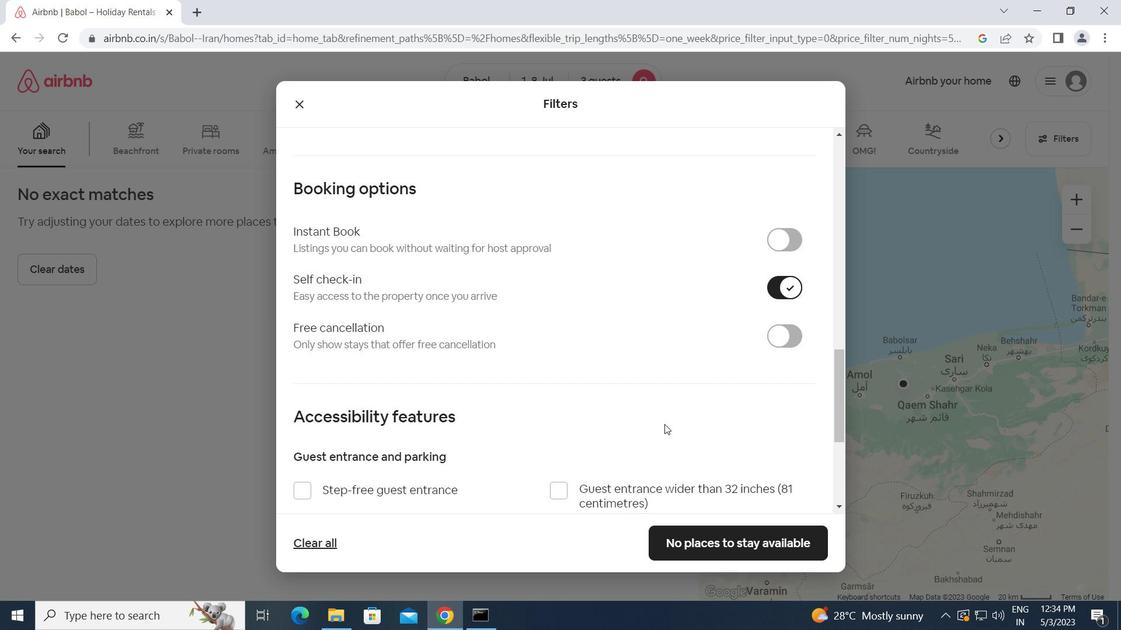 
Action: Mouse scrolled (665, 423) with delta (0, 0)
Screenshot: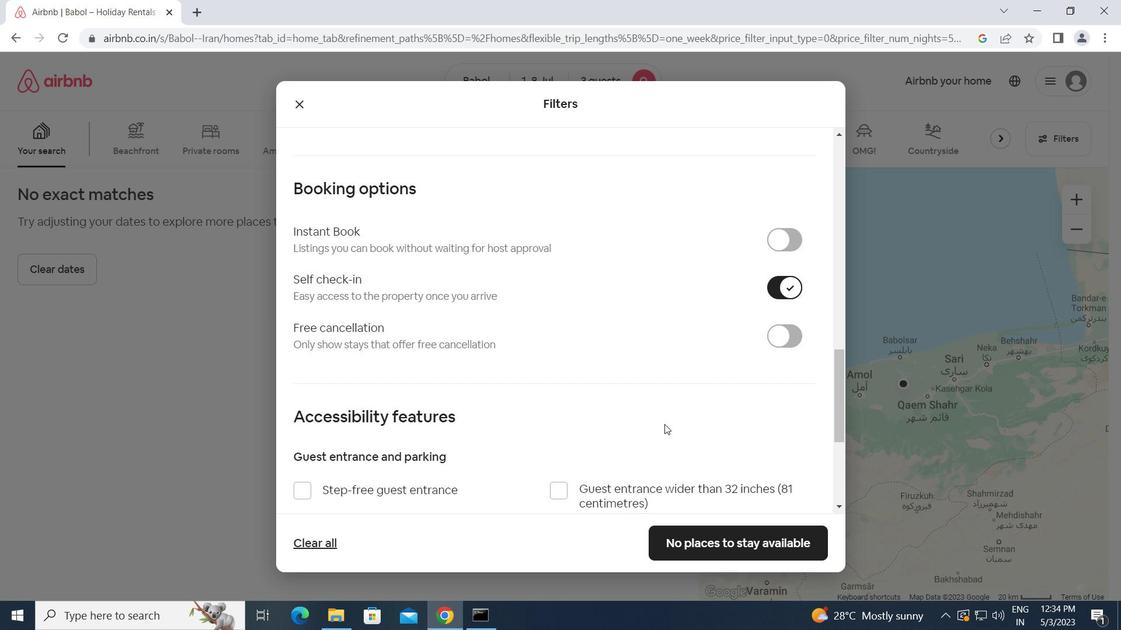 
Action: Mouse scrolled (665, 423) with delta (0, 0)
Screenshot: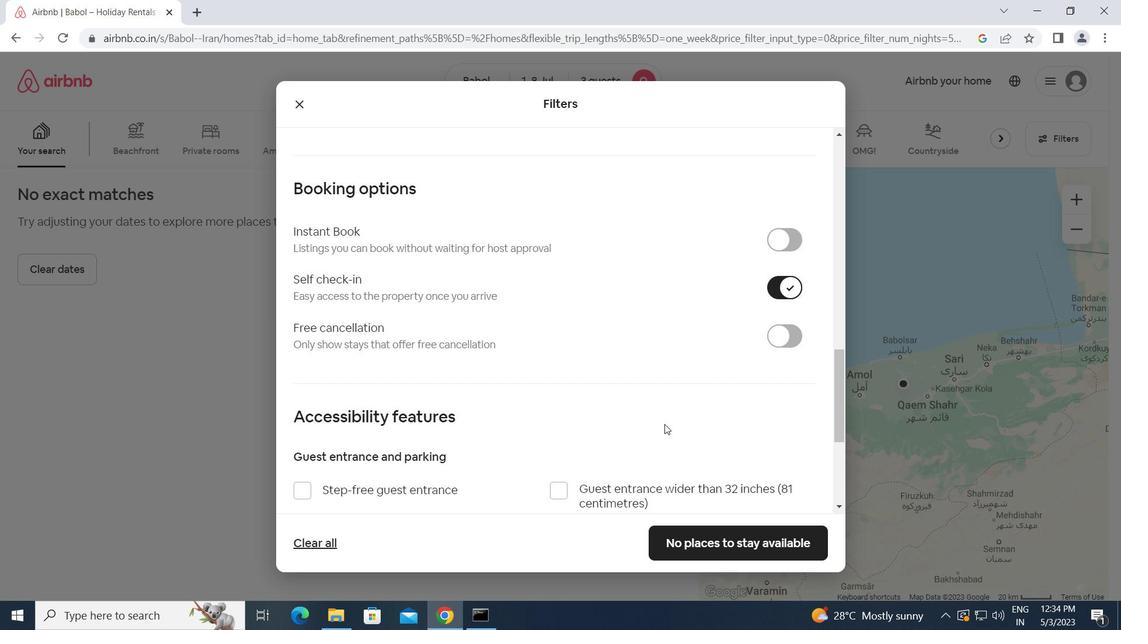
Action: Mouse scrolled (665, 423) with delta (0, 0)
Screenshot: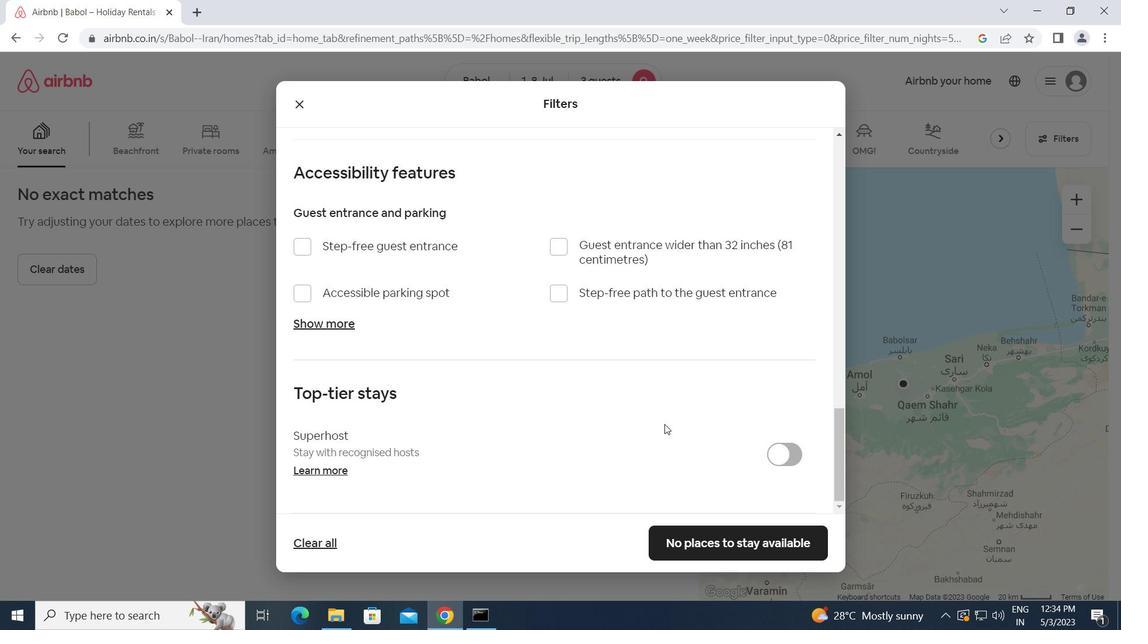 
Action: Mouse scrolled (665, 423) with delta (0, 0)
Screenshot: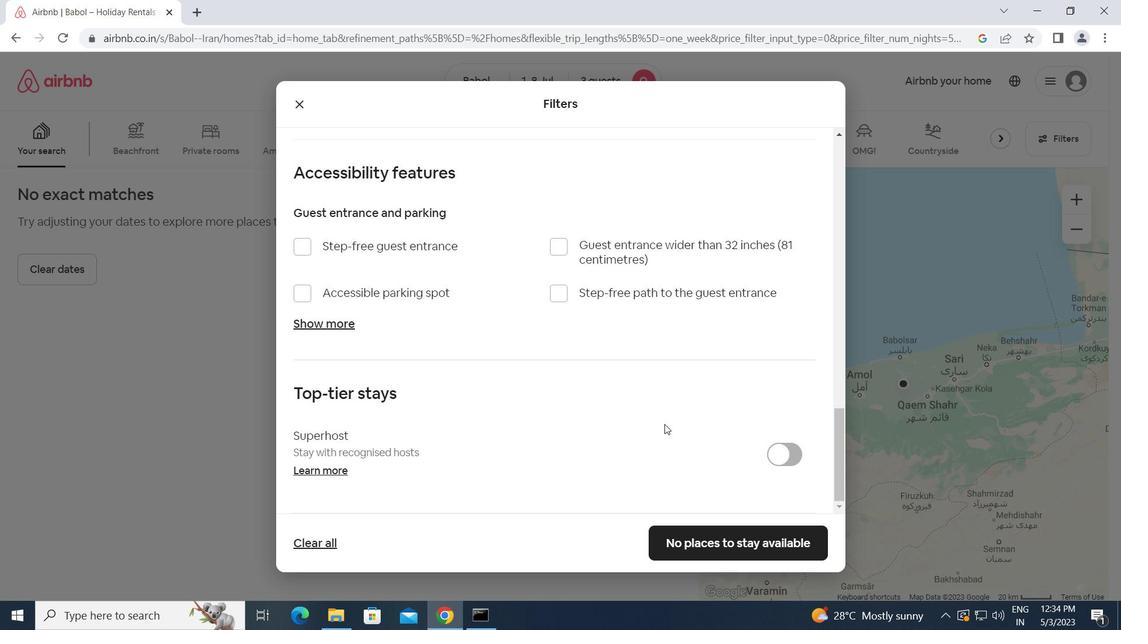 
Action: Mouse scrolled (665, 423) with delta (0, 0)
Screenshot: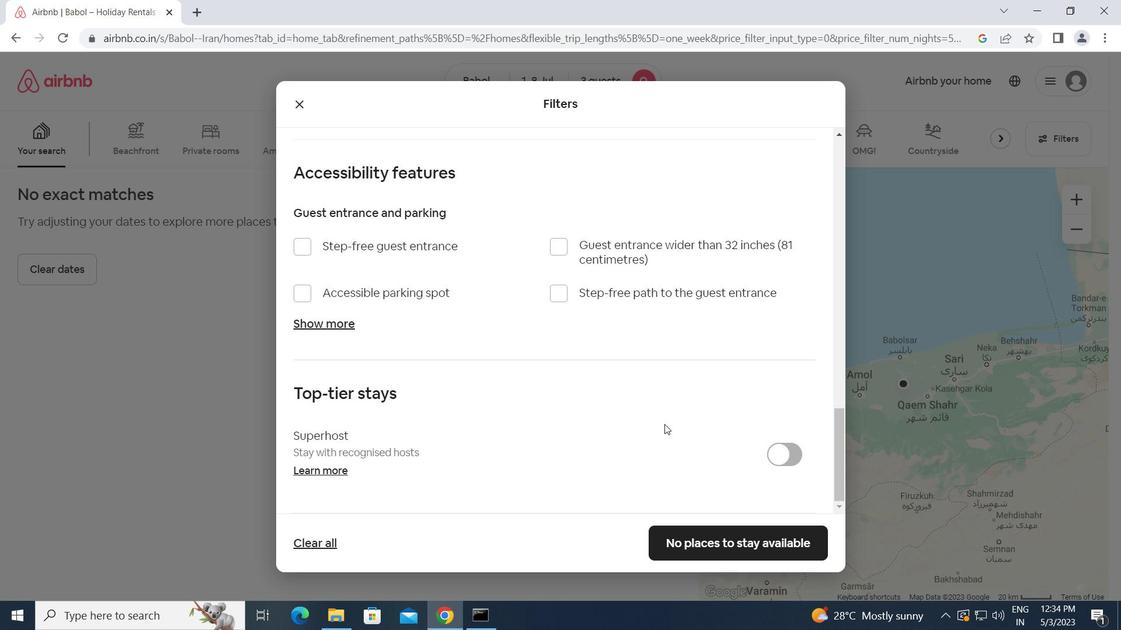 
Action: Mouse moved to (689, 534)
Screenshot: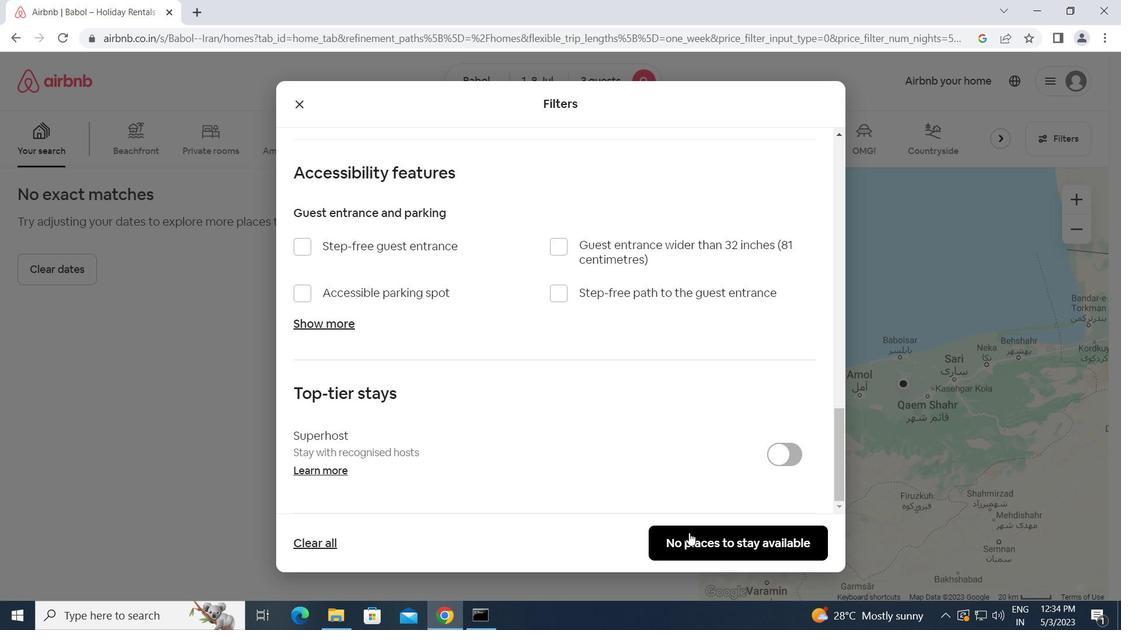 
Action: Mouse pressed left at (689, 534)
Screenshot: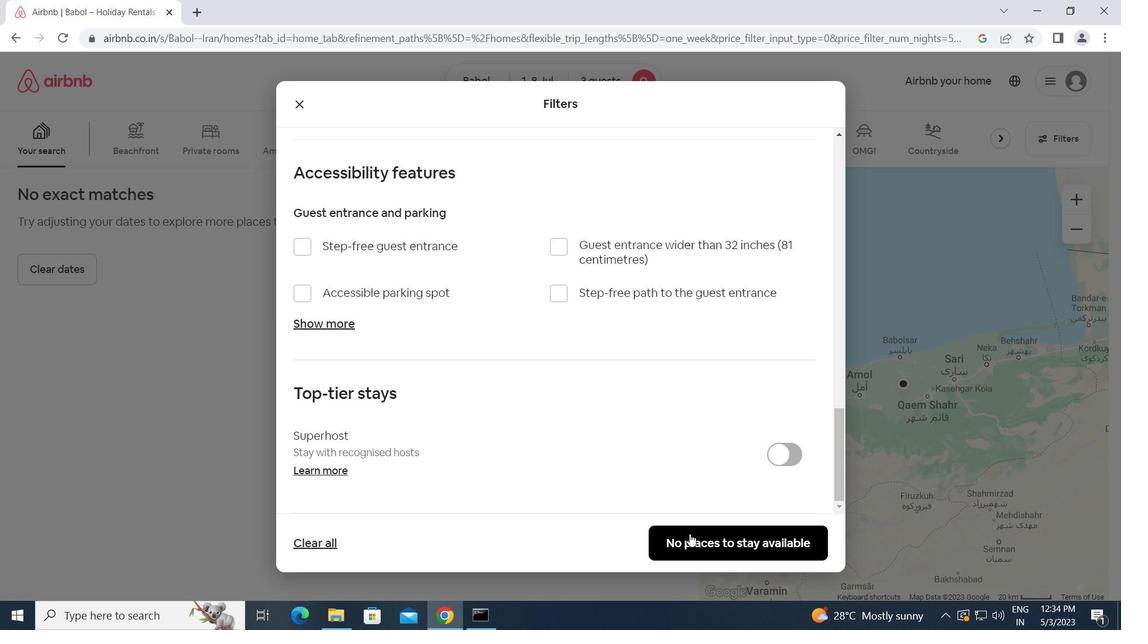 
Action: Mouse moved to (689, 534)
Screenshot: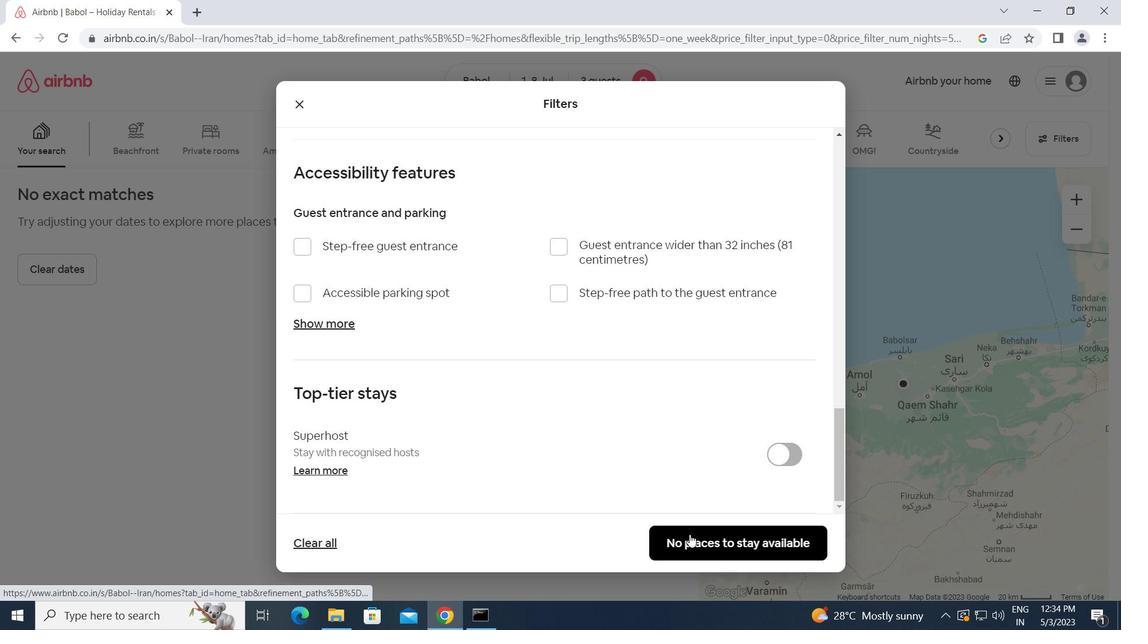 
